 Task: Create new contact,   with mail id: 'DoeNatalie@isuzu.com', first name: 'Natalie', Last name: 'Doe', Job Title: Financial Controller, Phone number (201) 555-6789. Change life cycle stage to  'Lead' and lead status to 'New'. Add new company to the associated contact: www.flyjaclogistics.com
 and type: Reseller. Logged in from softage.3@softage.net
Action: Mouse moved to (99, 89)
Screenshot: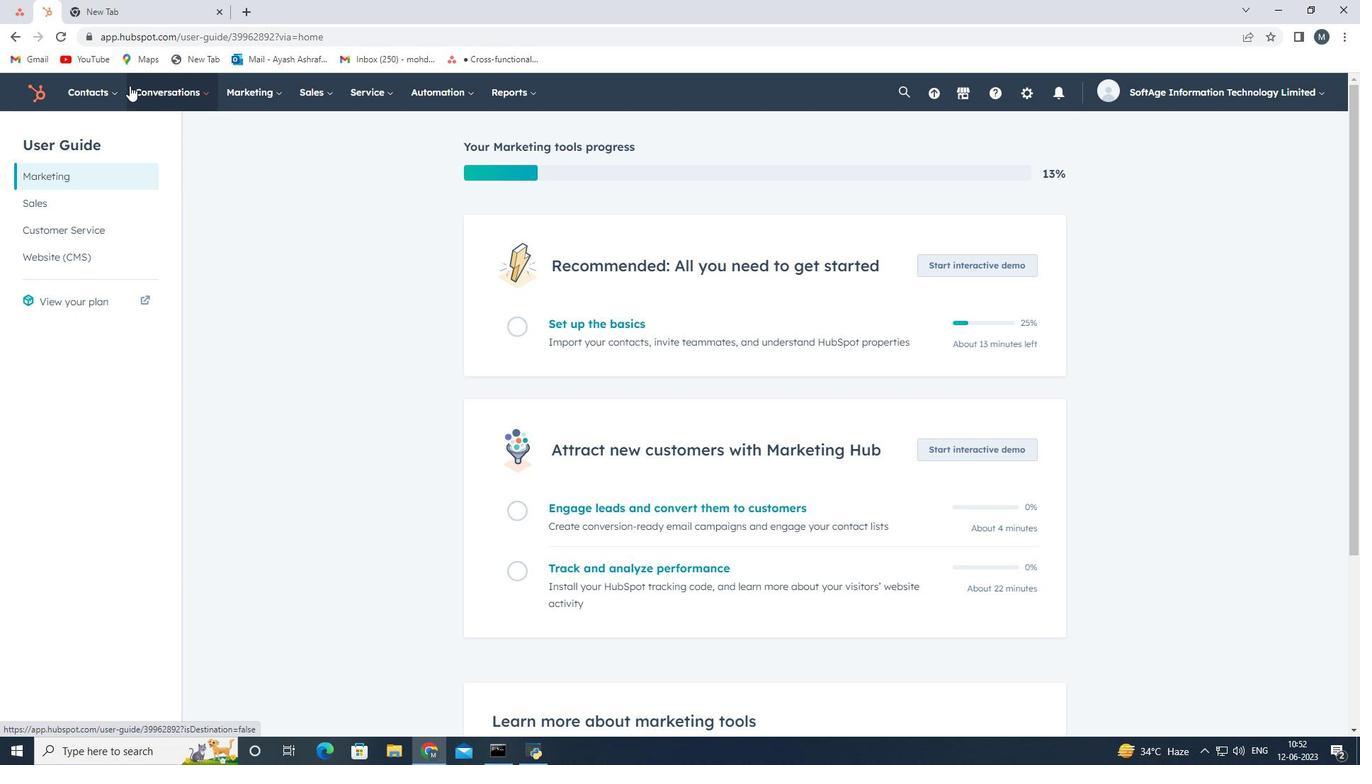 
Action: Mouse pressed left at (99, 89)
Screenshot: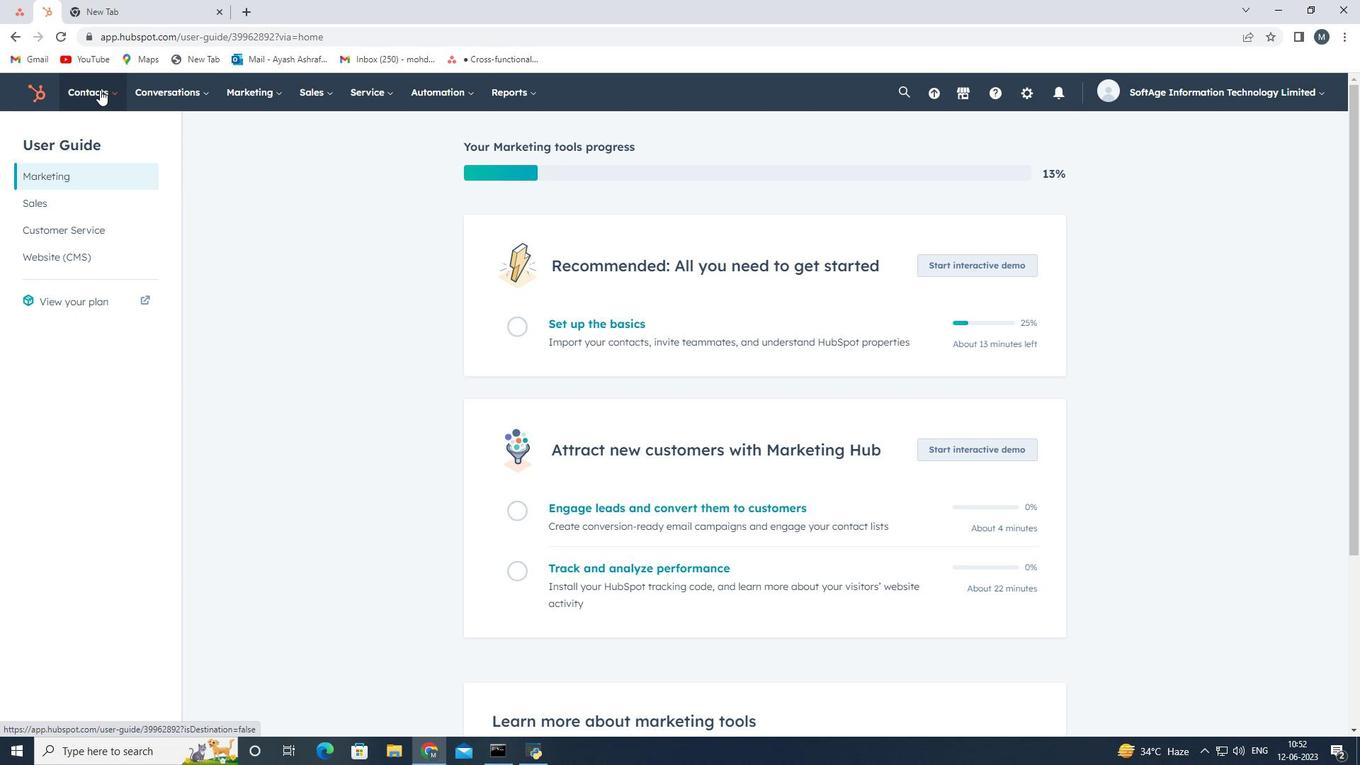 
Action: Mouse moved to (101, 138)
Screenshot: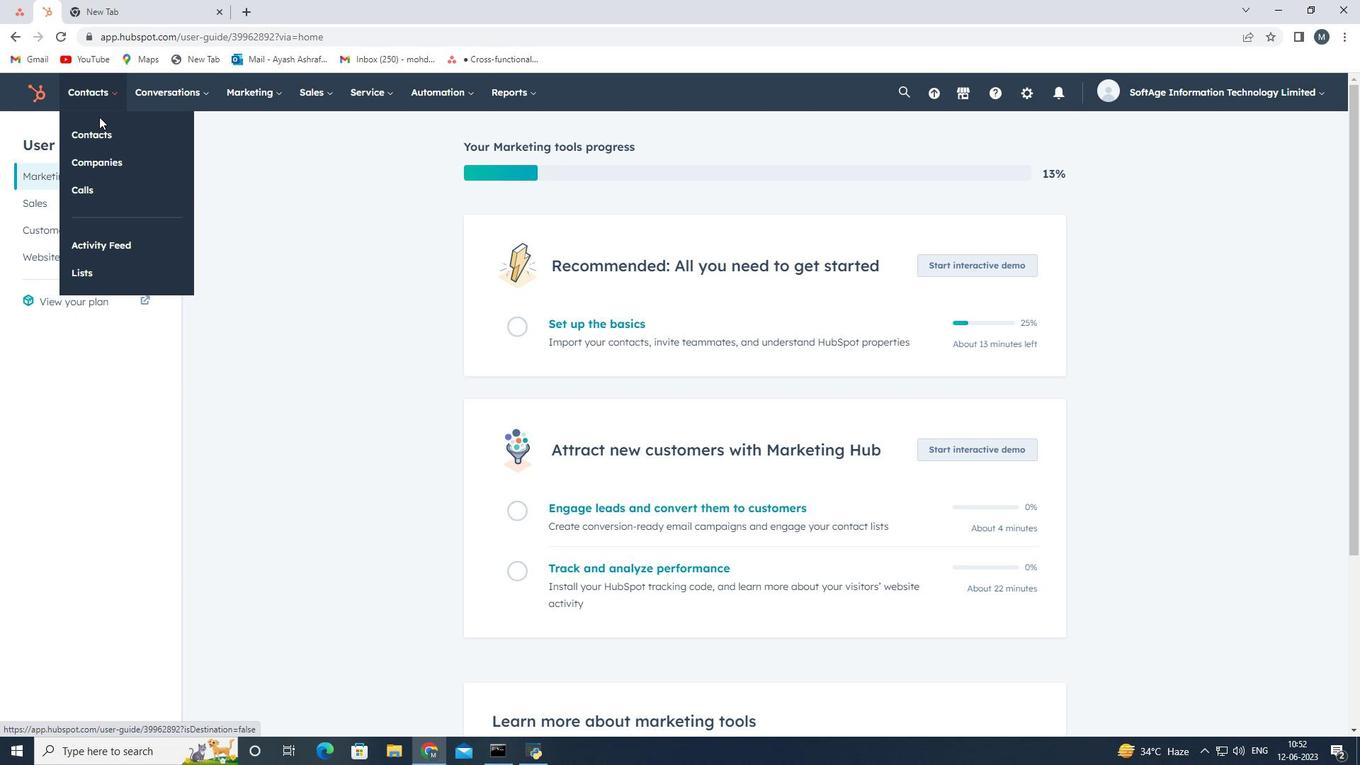 
Action: Mouse pressed left at (101, 138)
Screenshot: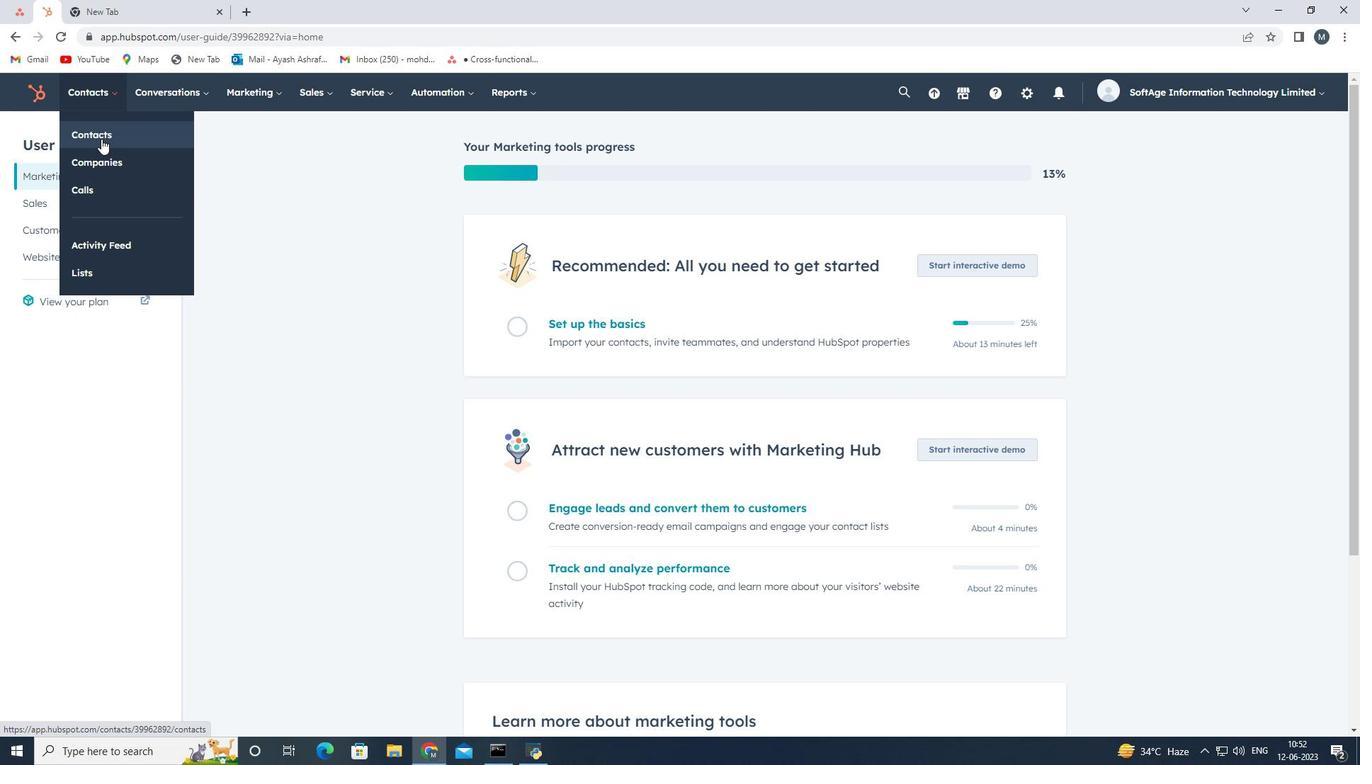 
Action: Mouse moved to (1270, 143)
Screenshot: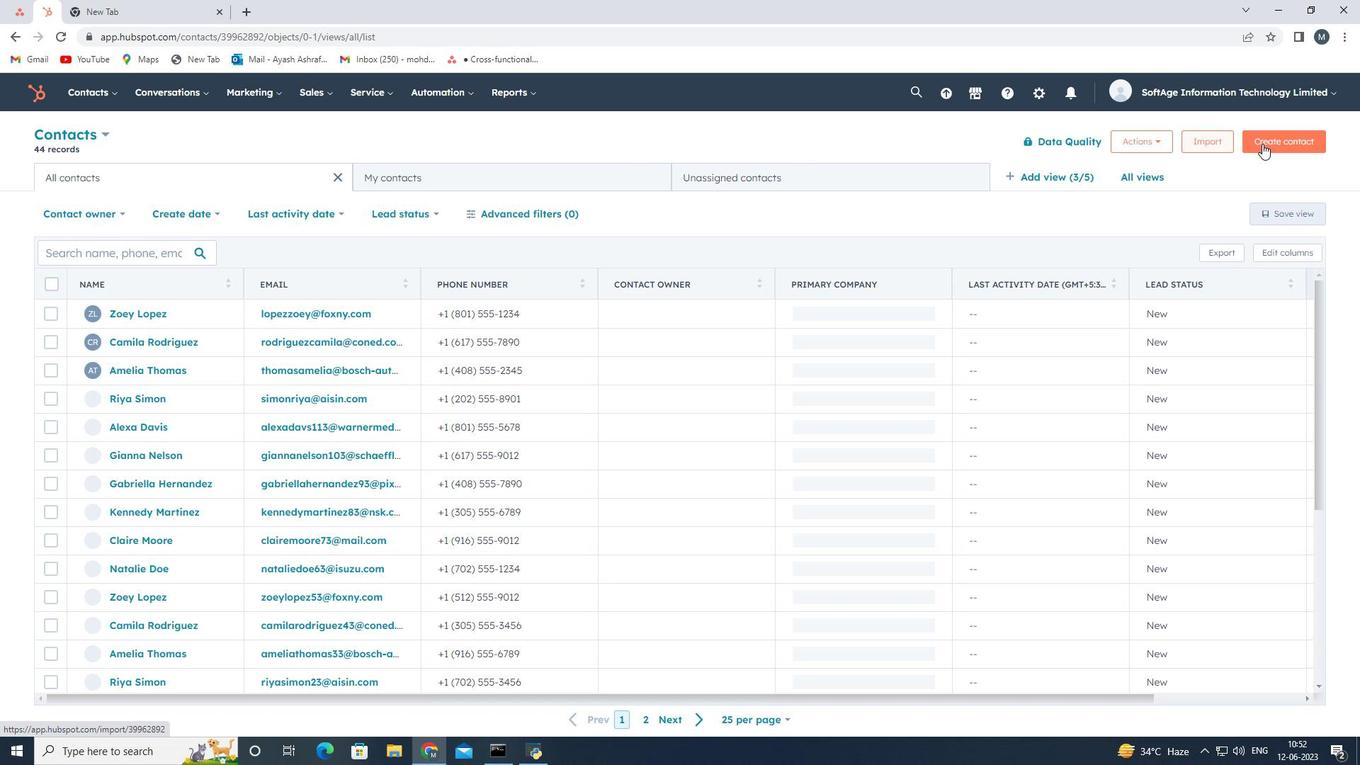 
Action: Mouse pressed left at (1270, 143)
Screenshot: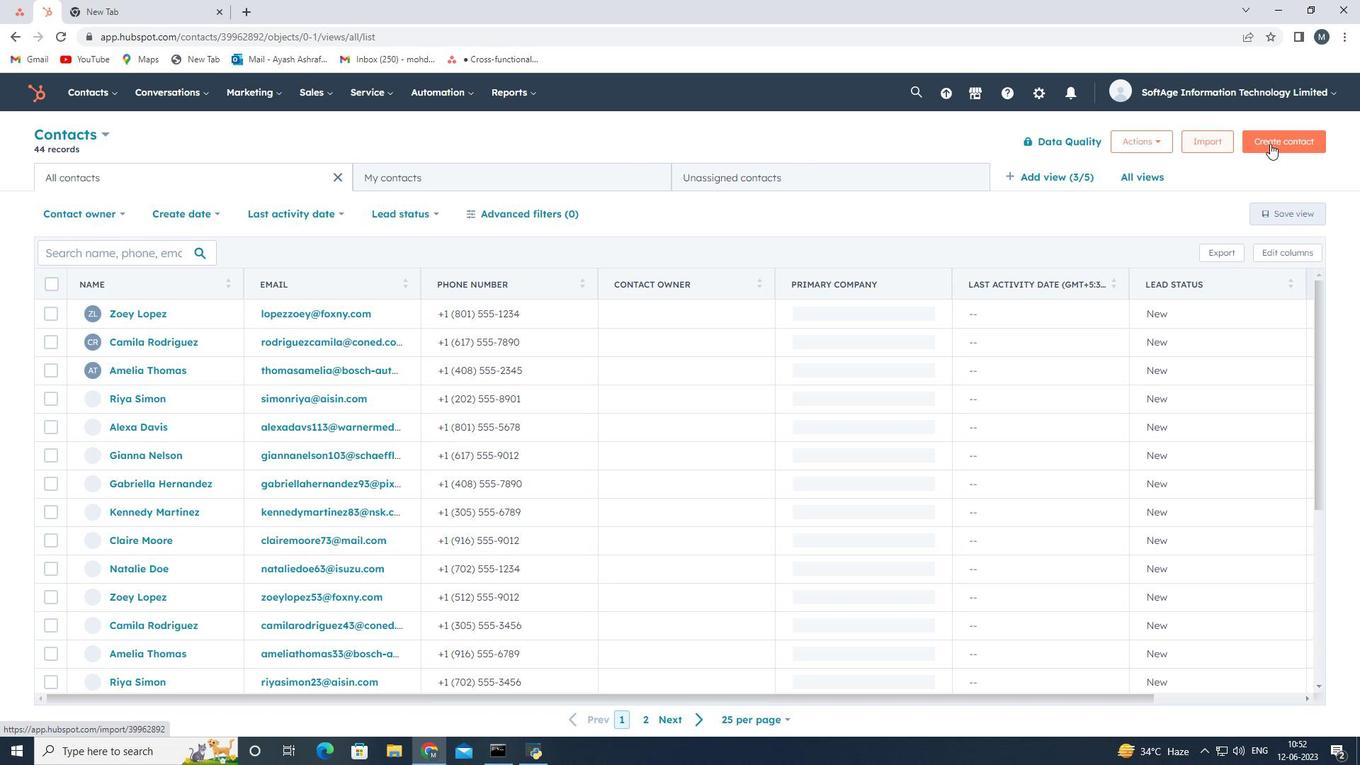 
Action: Mouse moved to (1044, 209)
Screenshot: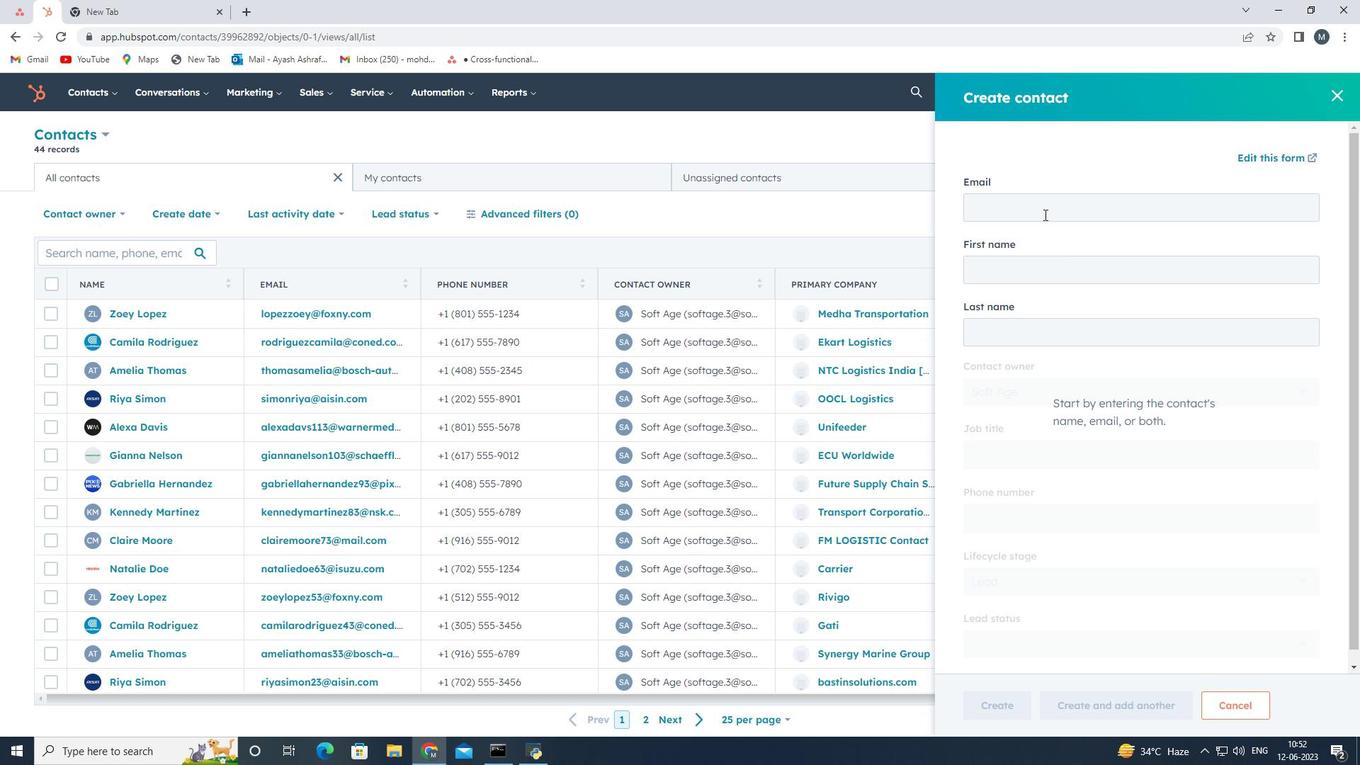 
Action: Mouse pressed left at (1044, 209)
Screenshot: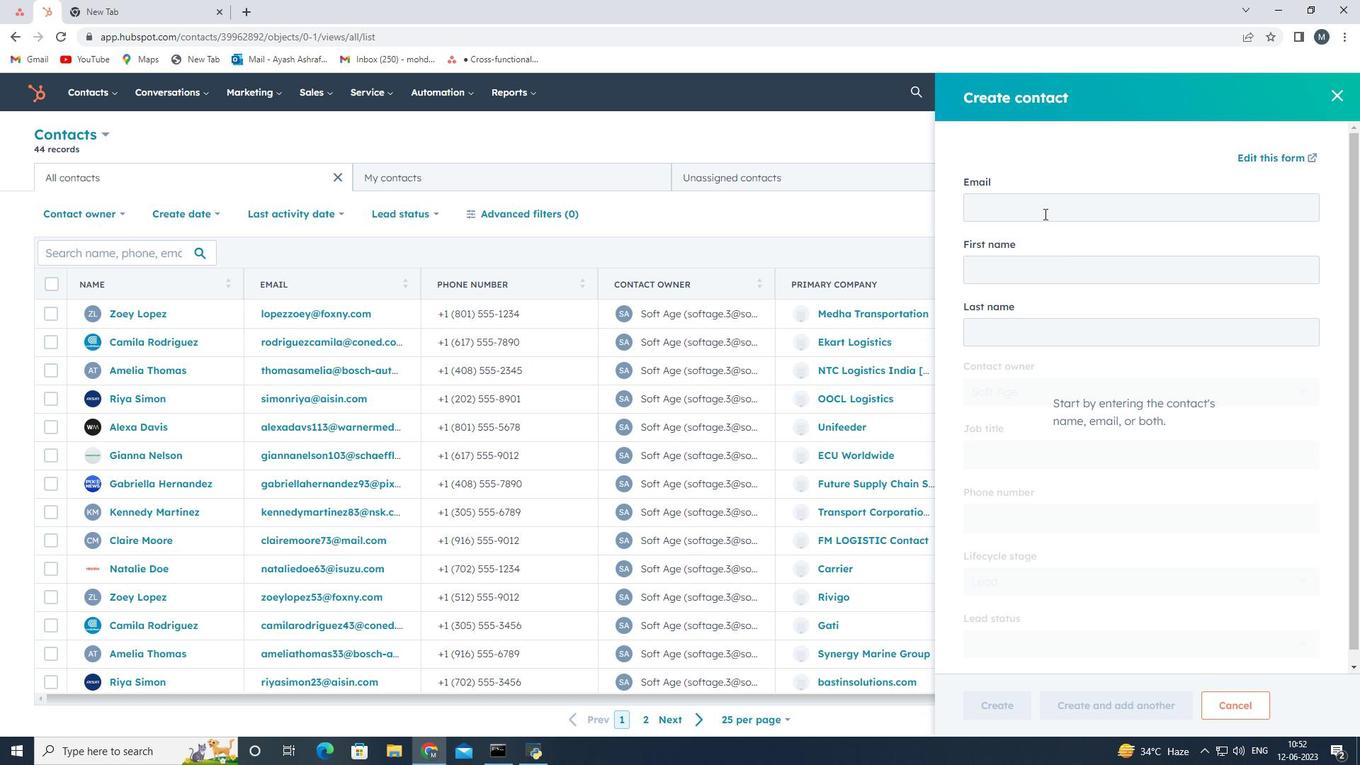 
Action: Key pressed <Key.shift>Doe<Key.shift>Natalie<Key.shift>@isuzu<Key.shift>.com
Screenshot: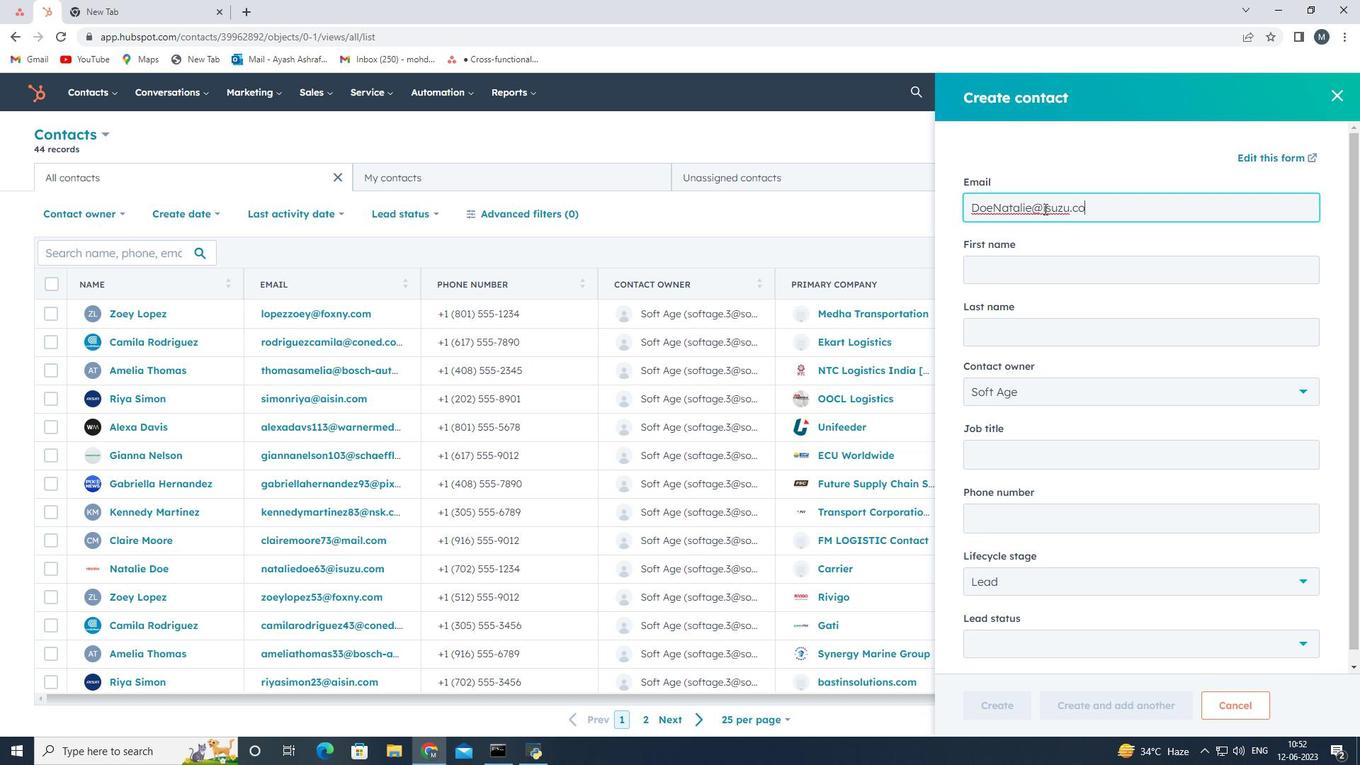 
Action: Mouse moved to (1011, 272)
Screenshot: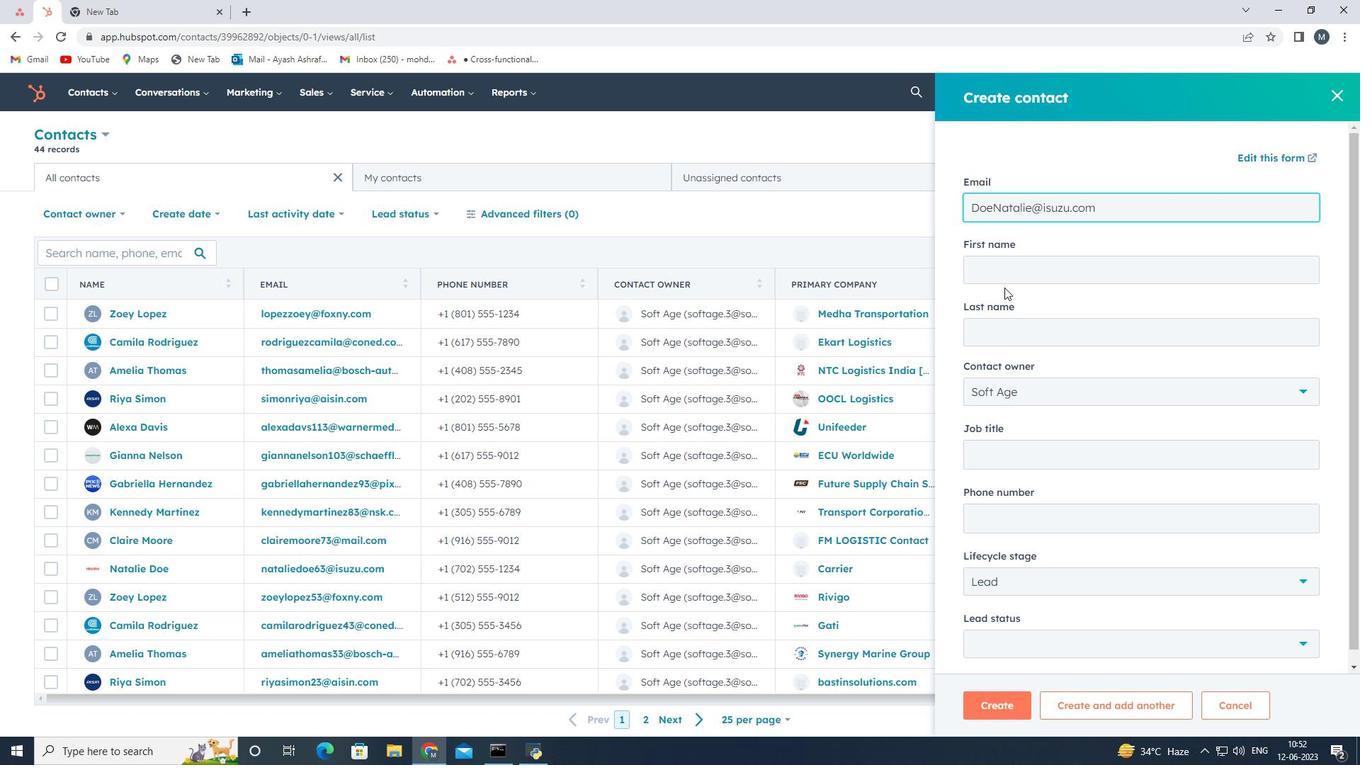 
Action: Mouse pressed left at (1011, 272)
Screenshot: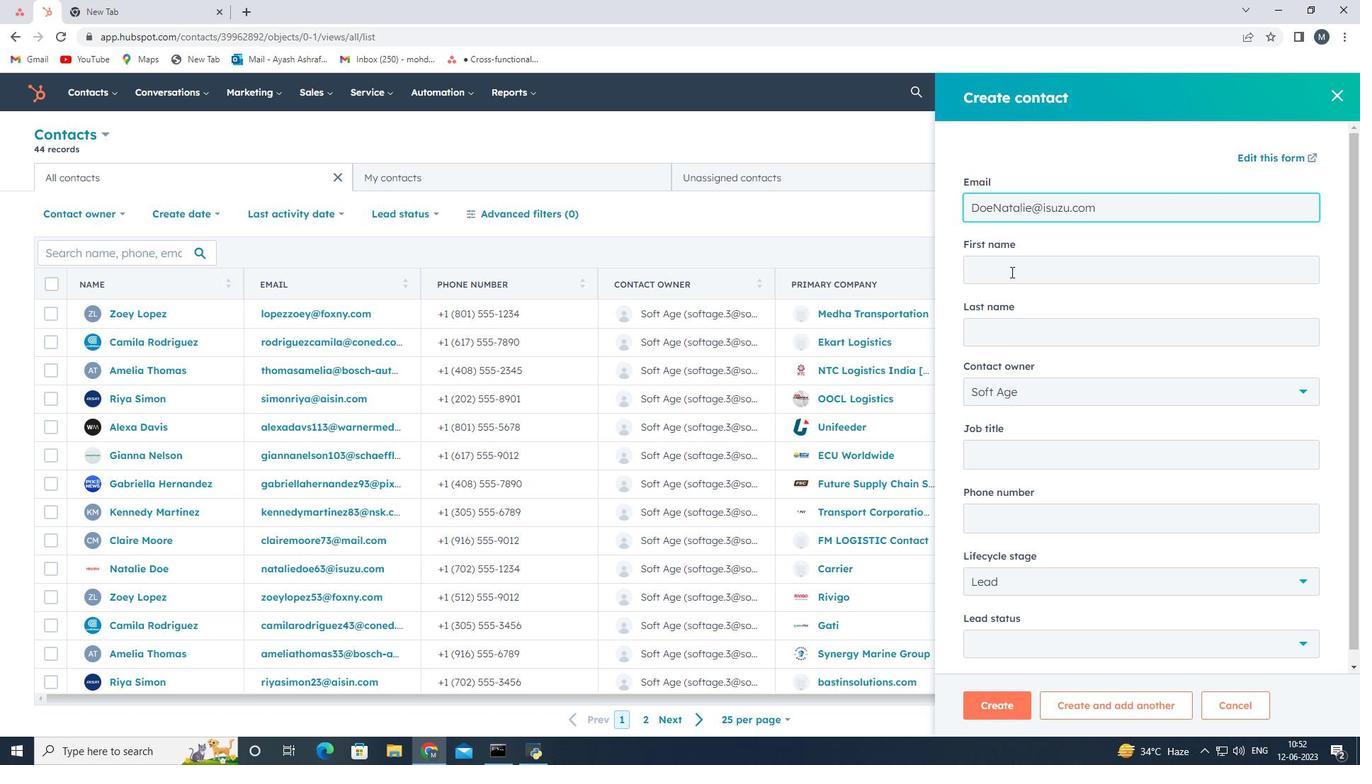 
Action: Key pressed <Key.shift><Key.shift><Key.shift><Key.shift><Key.shift><Key.shift><Key.shift><Key.shift><Key.shift><Key.shift><Key.shift><Key.shift><Key.shift><Key.shift><Key.shift><Key.shift><Key.shift><Key.shift><Key.shift><Key.shift><Key.shift><Key.shift><Key.shift><Key.shift><Key.shift><Key.shift><Key.shift><Key.shift><Key.shift><Key.shift><Key.shift><Key.shift><Key.shift><Key.shift><Key.shift>Natalie
Screenshot: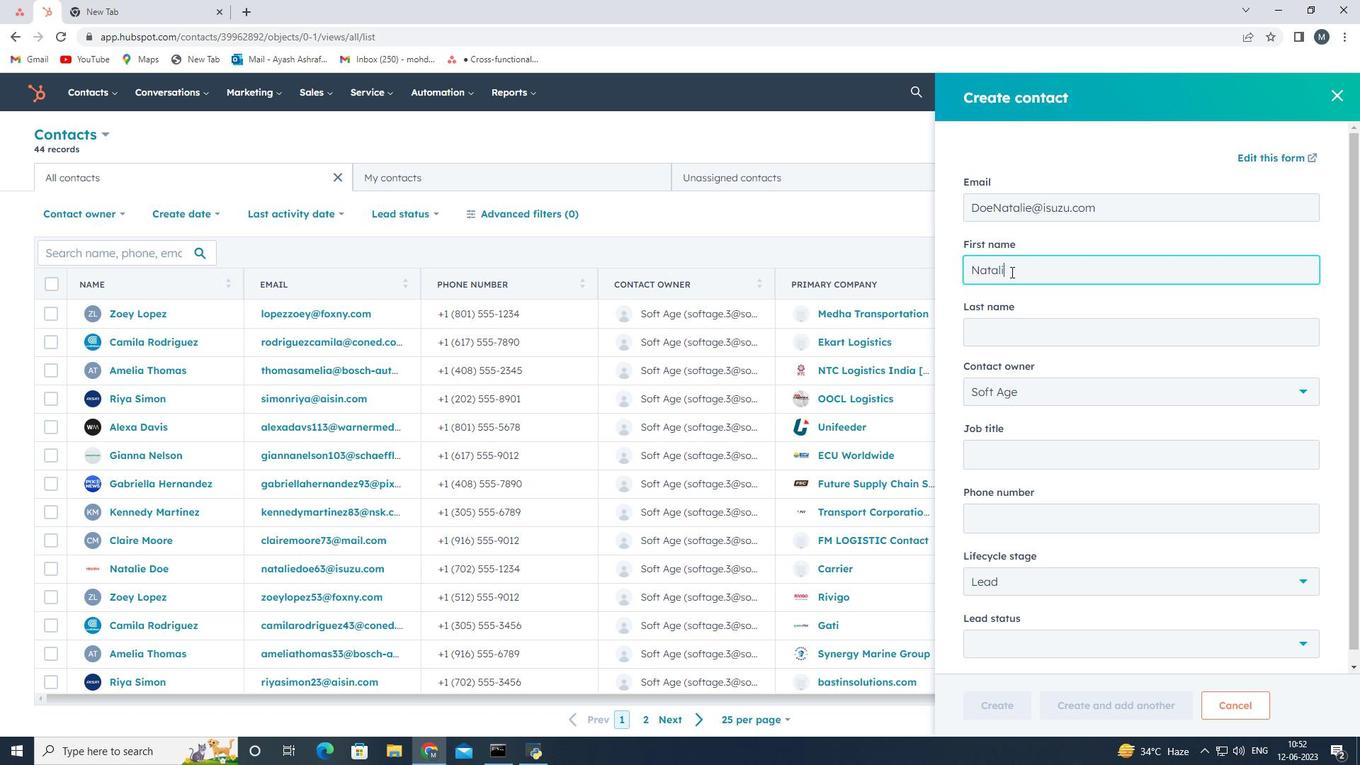 
Action: Mouse moved to (1064, 338)
Screenshot: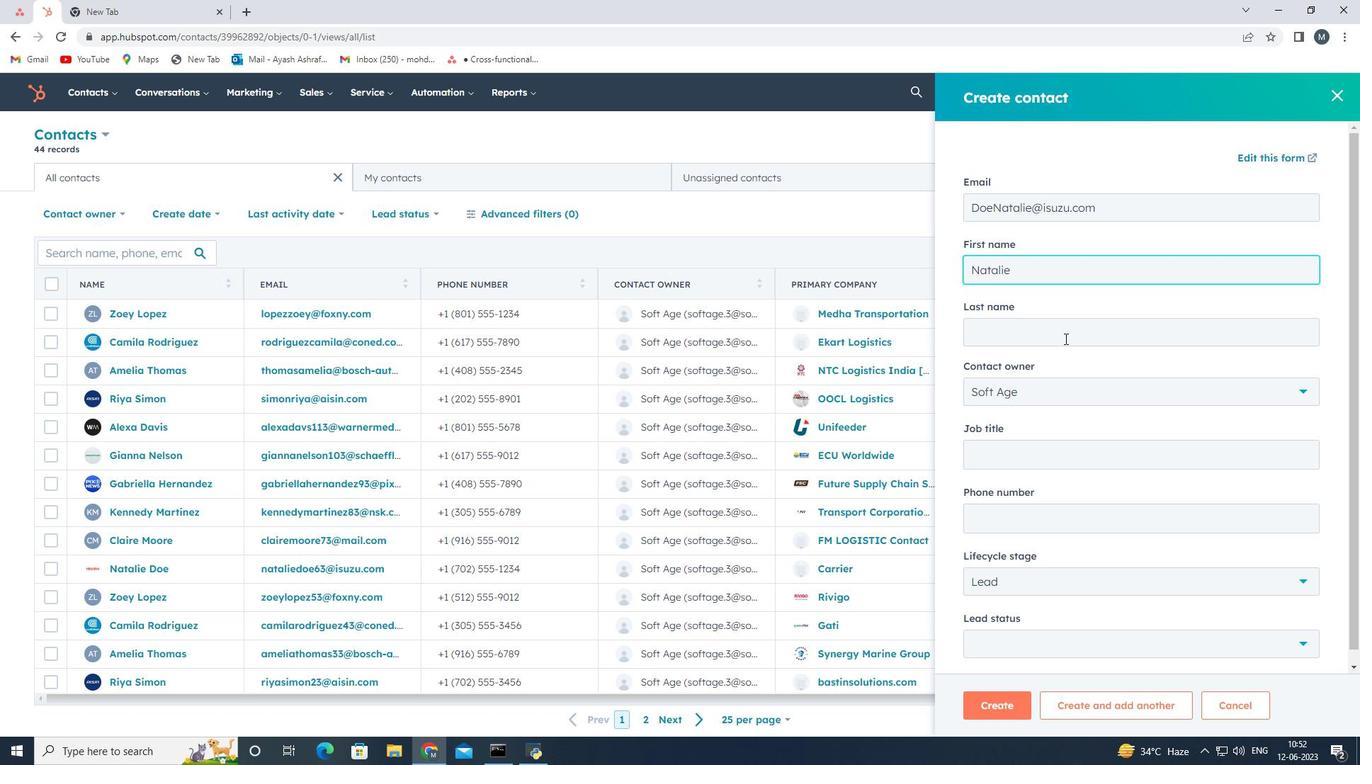 
Action: Mouse pressed left at (1064, 338)
Screenshot: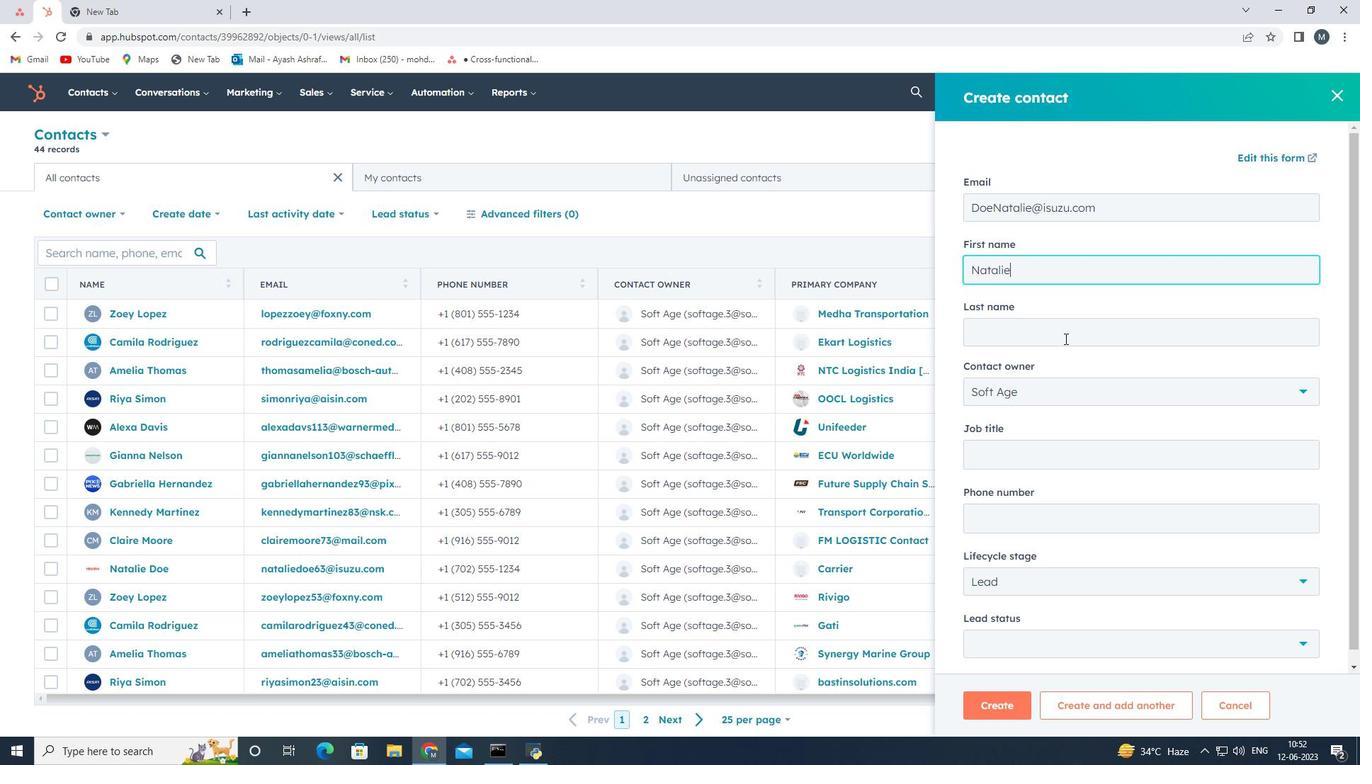 
Action: Mouse moved to (1063, 338)
Screenshot: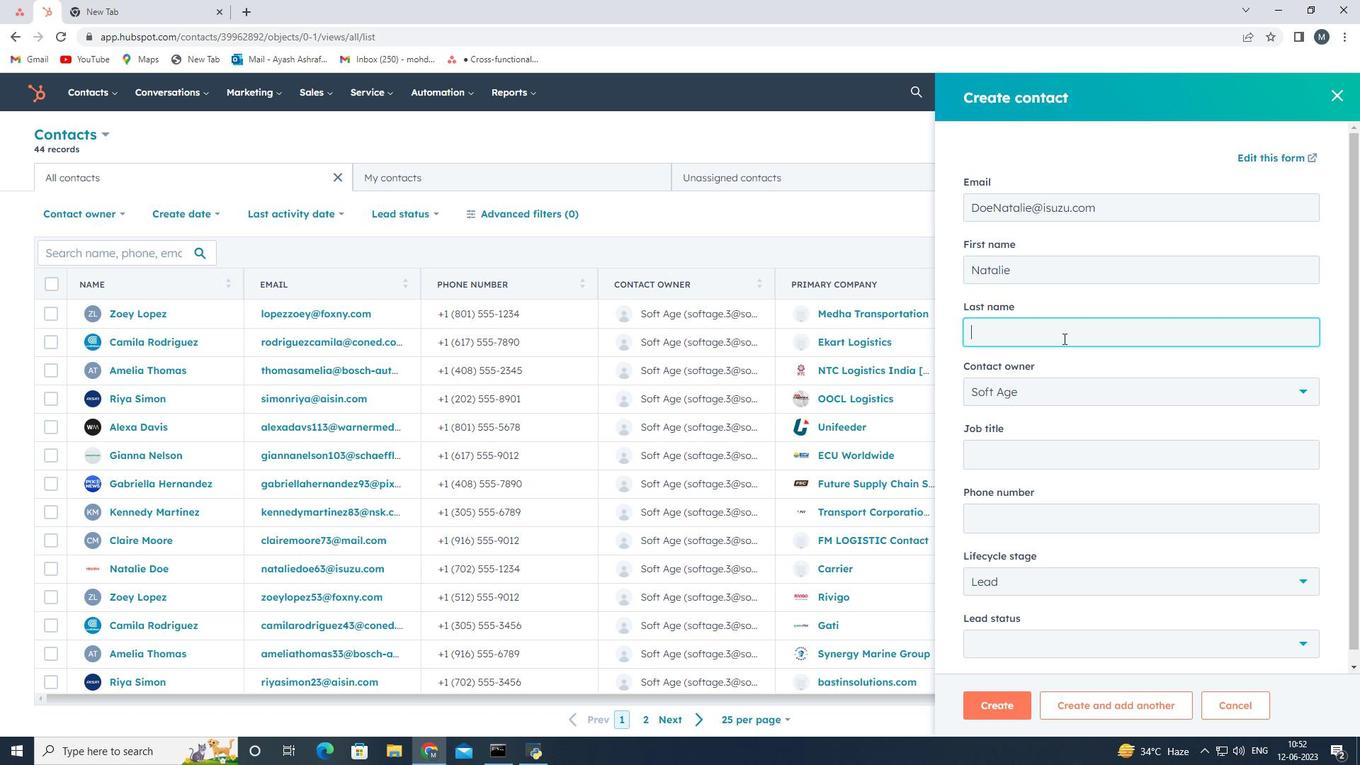 
Action: Key pressed <Key.shift><Key.shift><Key.shift><Key.shift><Key.shift><Key.shift><Key.shift><Key.shift><Key.shift><Key.shift><Key.shift><Key.shift><Key.shift><Key.shift><Key.shift>doe
Screenshot: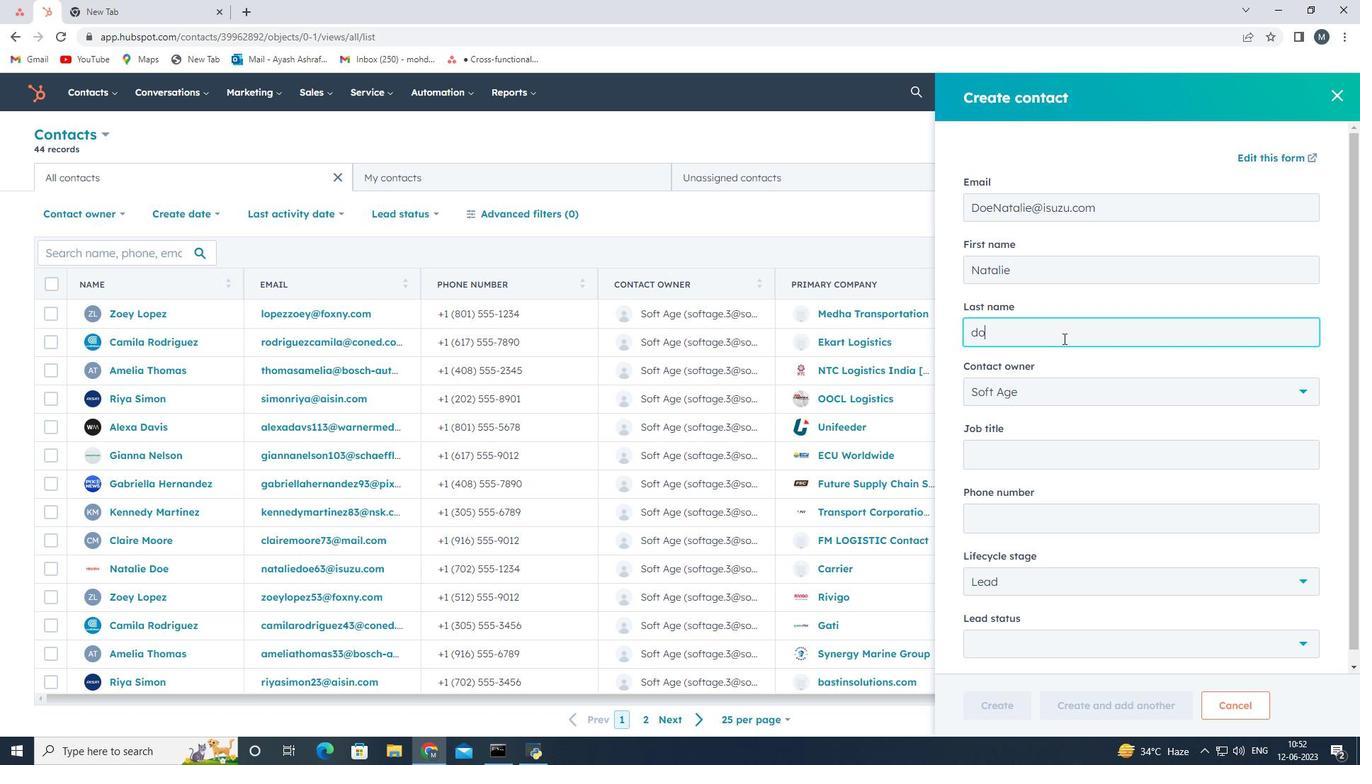 
Action: Mouse moved to (978, 328)
Screenshot: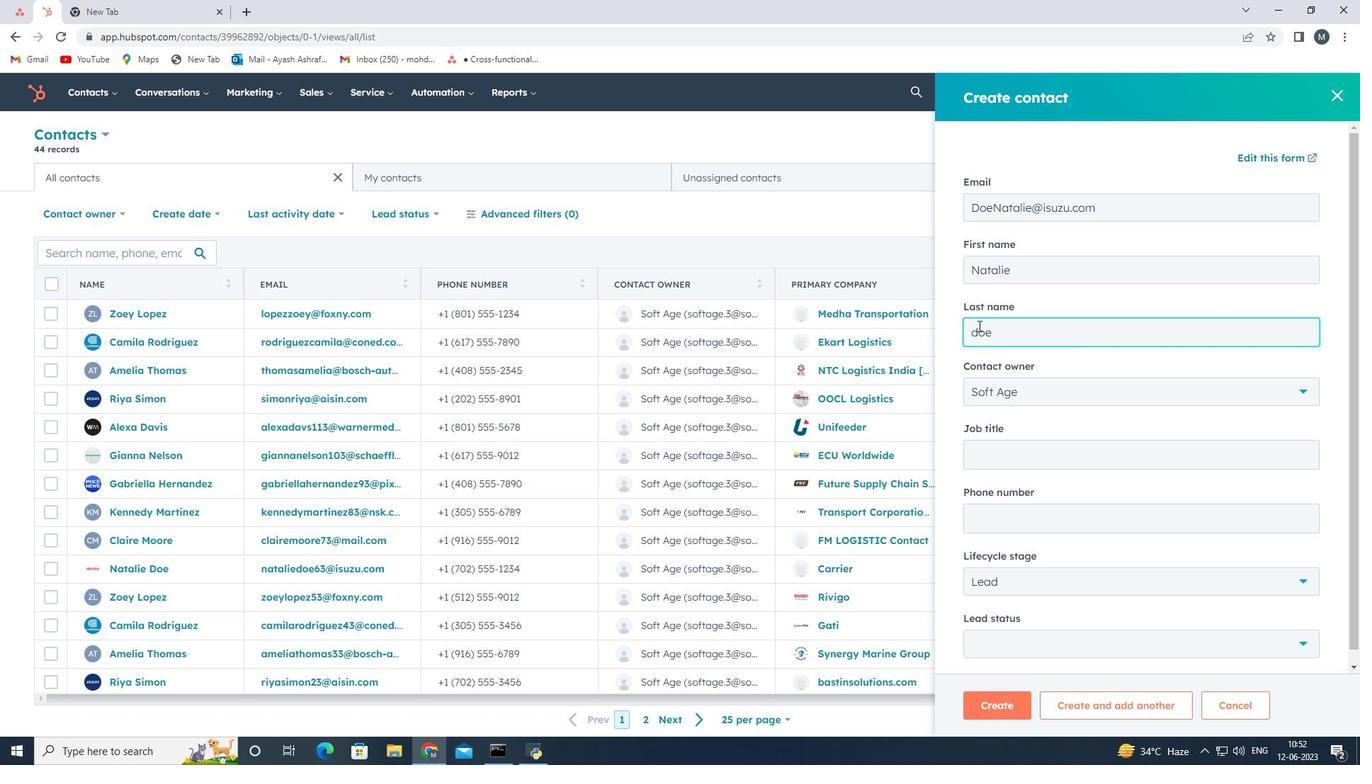 
Action: Mouse pressed left at (978, 328)
Screenshot: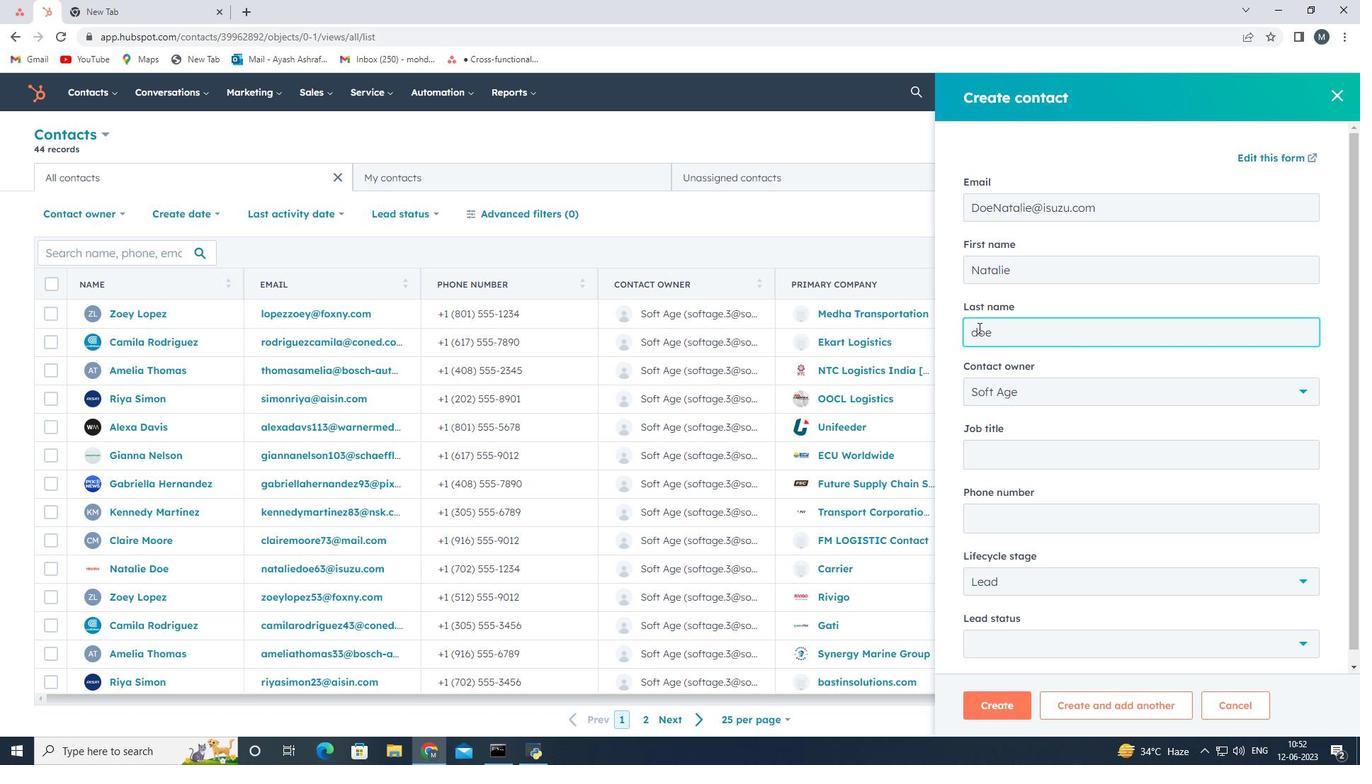 
Action: Key pressed <Key.backspace><Key.shift>D
Screenshot: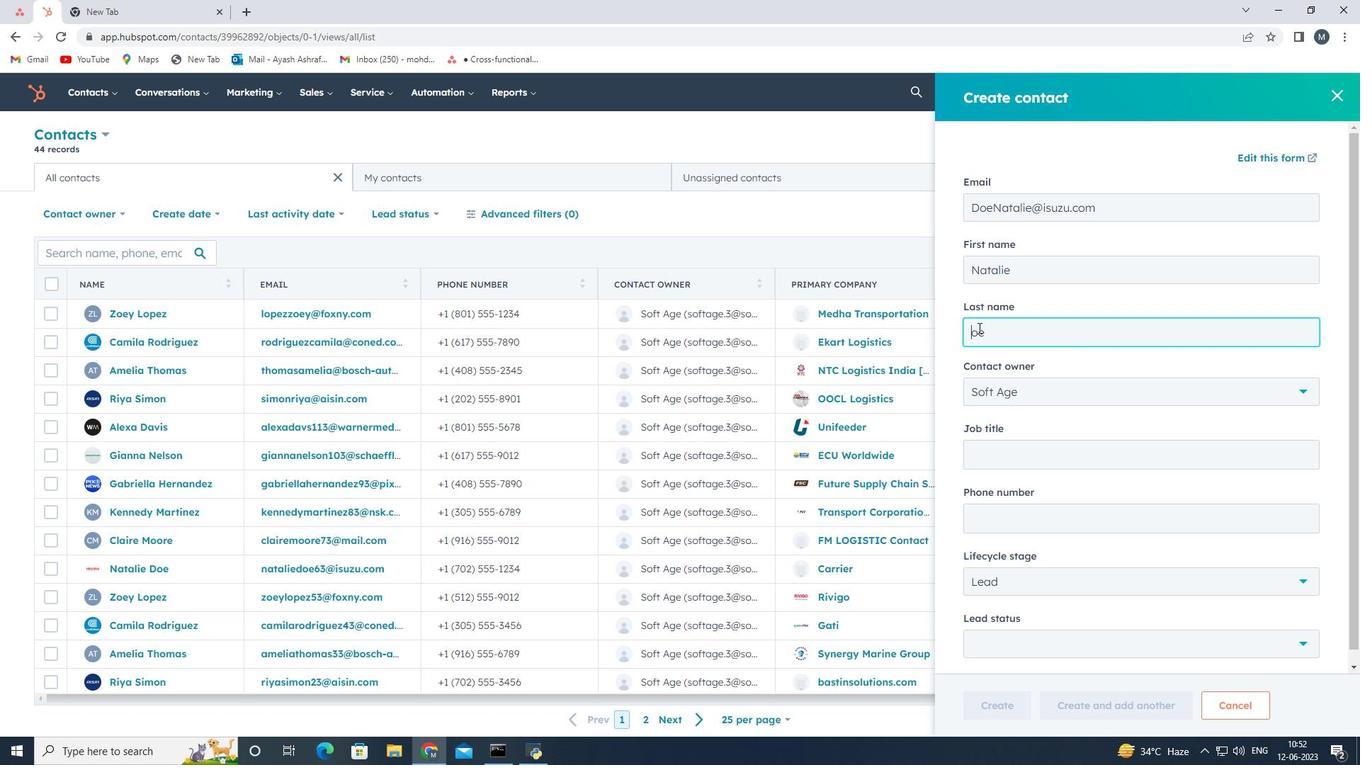 
Action: Mouse moved to (1024, 451)
Screenshot: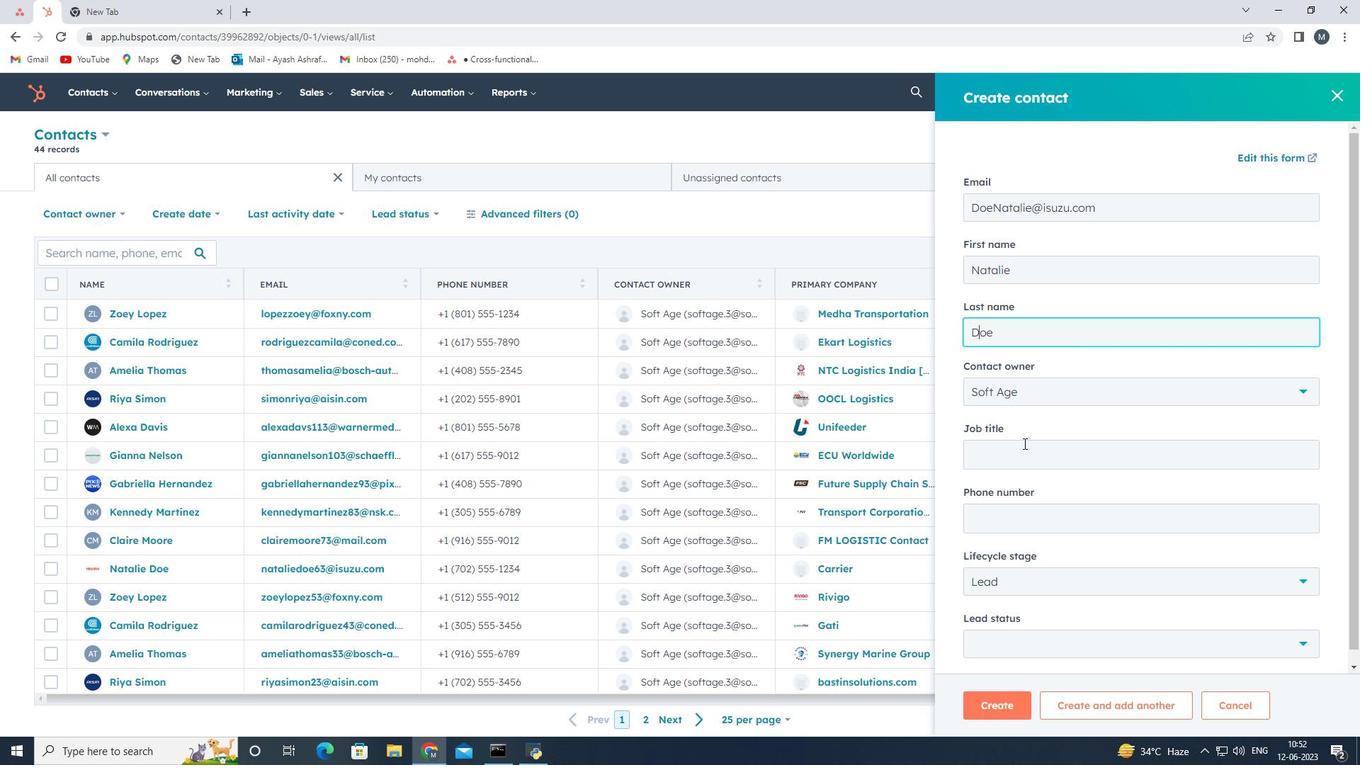 
Action: Mouse pressed left at (1024, 451)
Screenshot: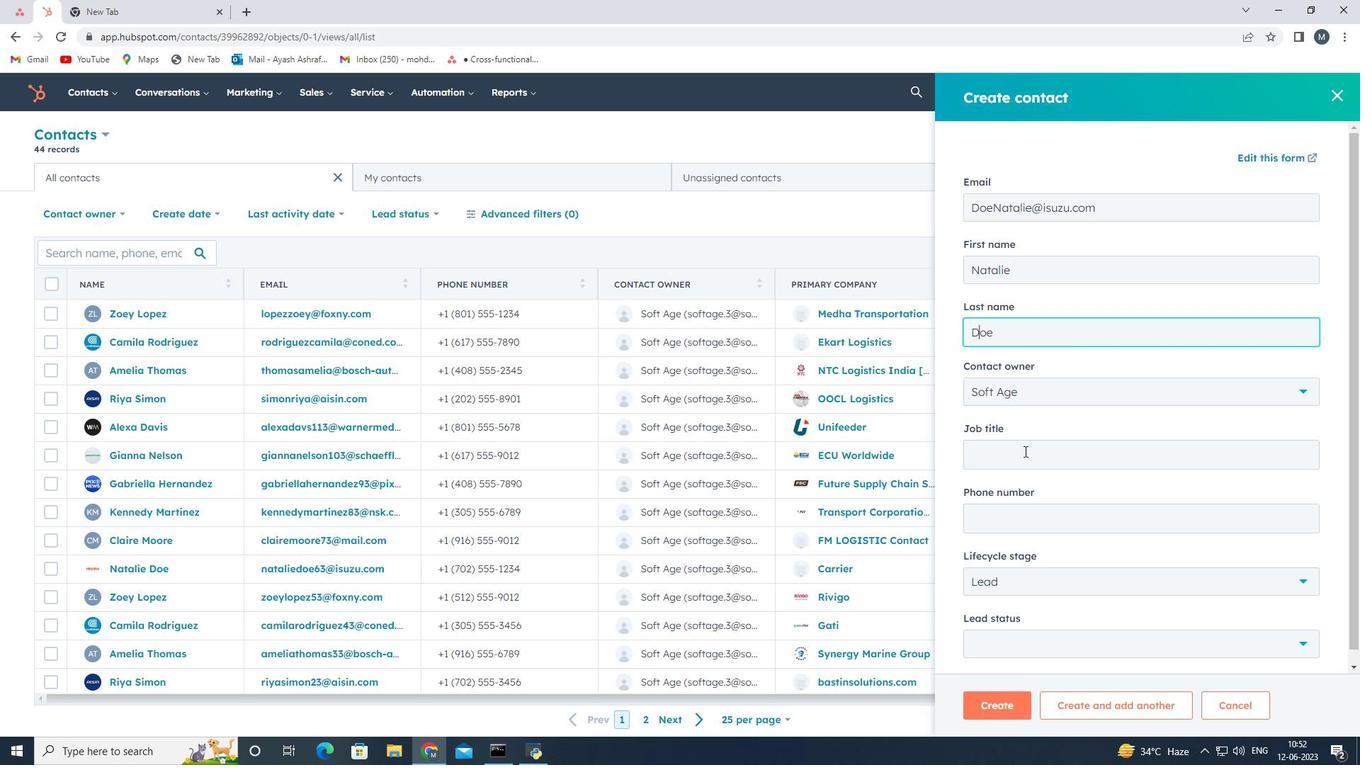 
Action: Key pressed <Key.shift><Key.shift><Key.shift><Key.shift>Financial<Key.space><Key.shift><Key.shift><Key.shift><Key.shift><Key.shift><Key.shift><Key.shift><Key.shift><Key.shift><Key.shift><Key.shift><Key.shift><Key.shift><Key.shift><Key.shift><Key.shift><Key.shift><Key.shift><Key.shift><Key.shift><Key.shift><Key.shift><Key.shift><Key.shift><Key.shift><Key.shift><Key.shift><Key.shift><Key.shift><Key.shift><Key.shift><Key.shift><Key.shift><Key.shift><Key.shift><Key.shift><Key.shift><Key.shift><Key.shift><Key.shift><Key.shift><Key.shift><Key.shift><Key.shift><Key.shift>Controller
Screenshot: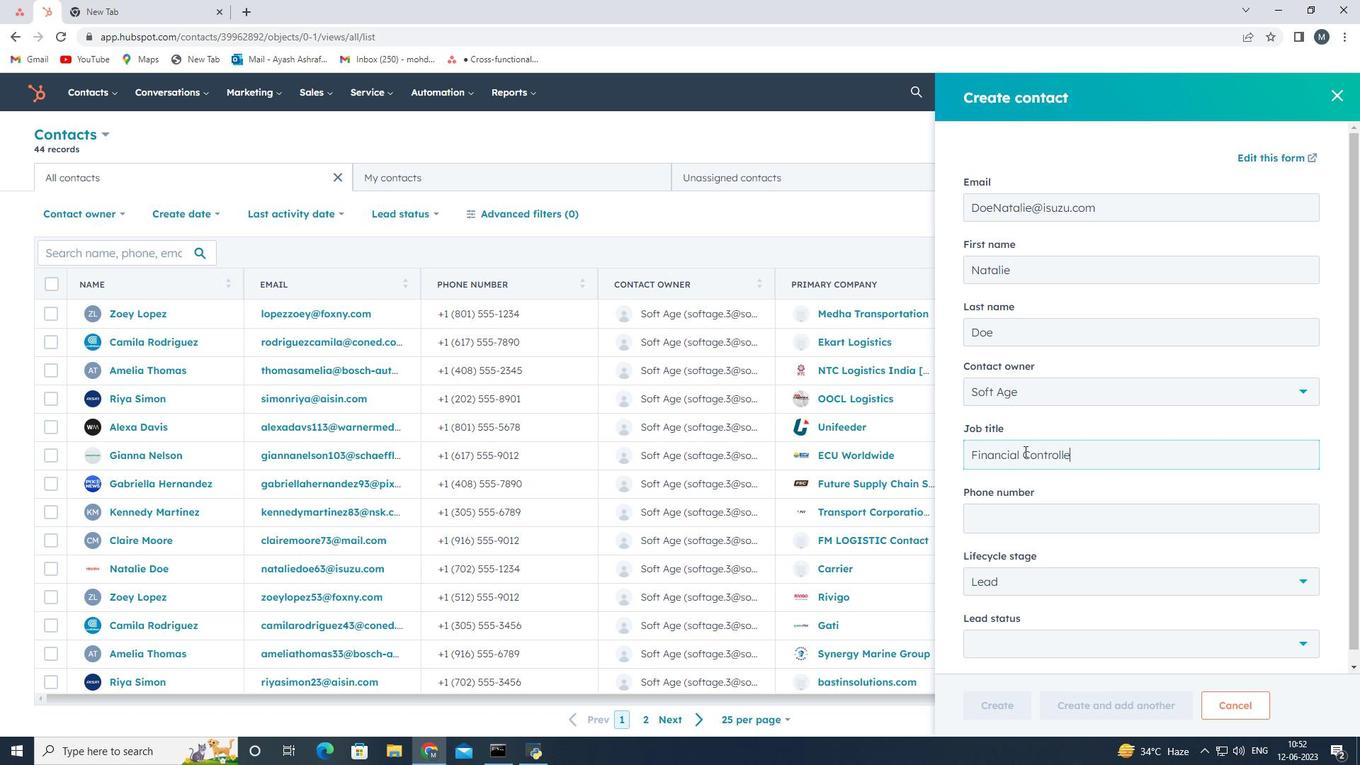 
Action: Mouse moved to (1017, 526)
Screenshot: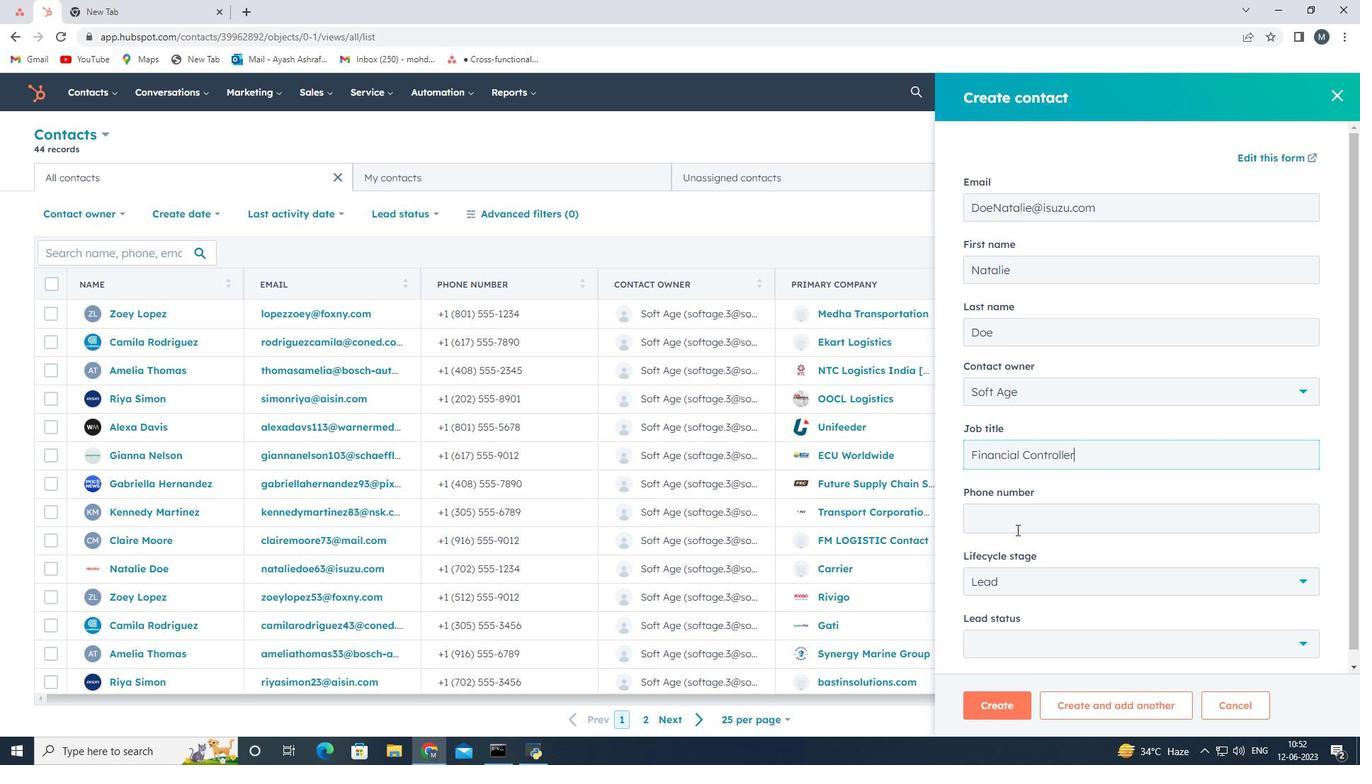 
Action: Mouse pressed left at (1017, 526)
Screenshot: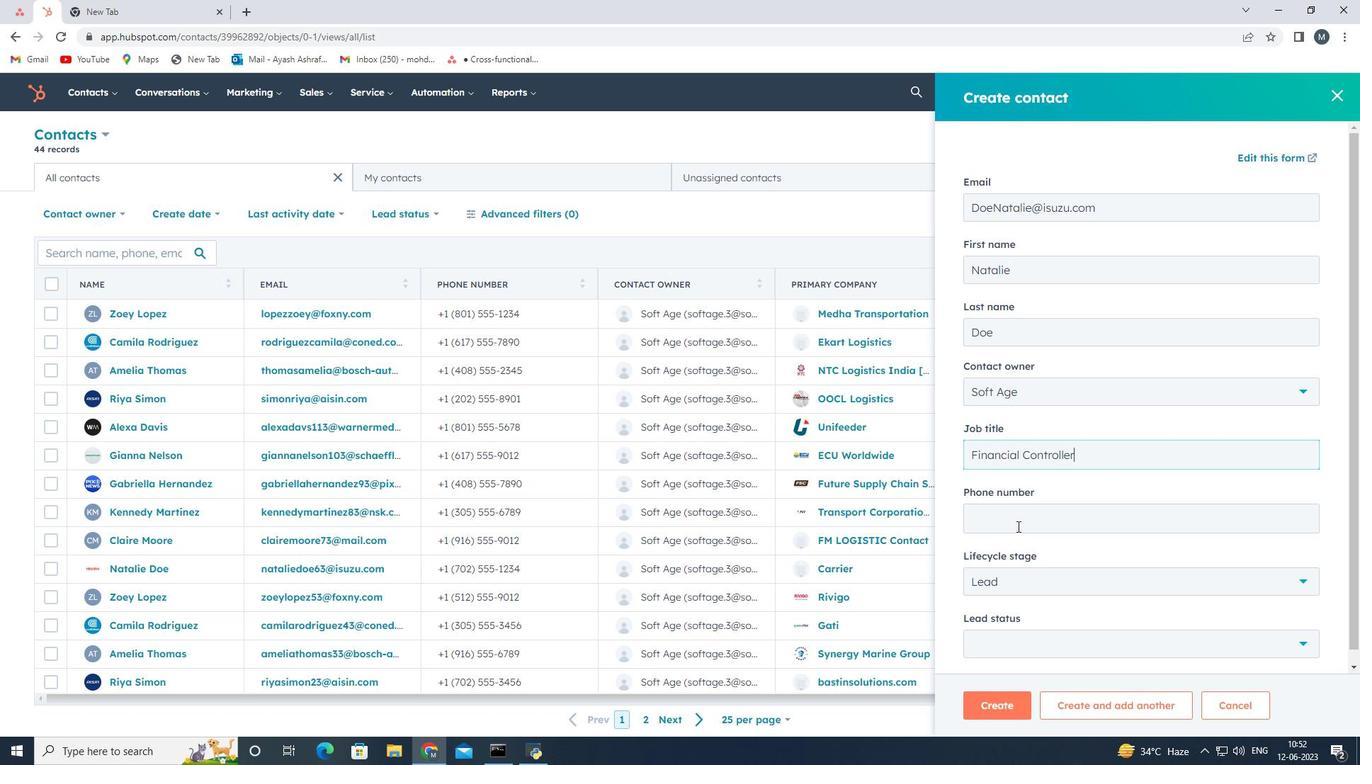 
Action: Mouse moved to (1312, 429)
Screenshot: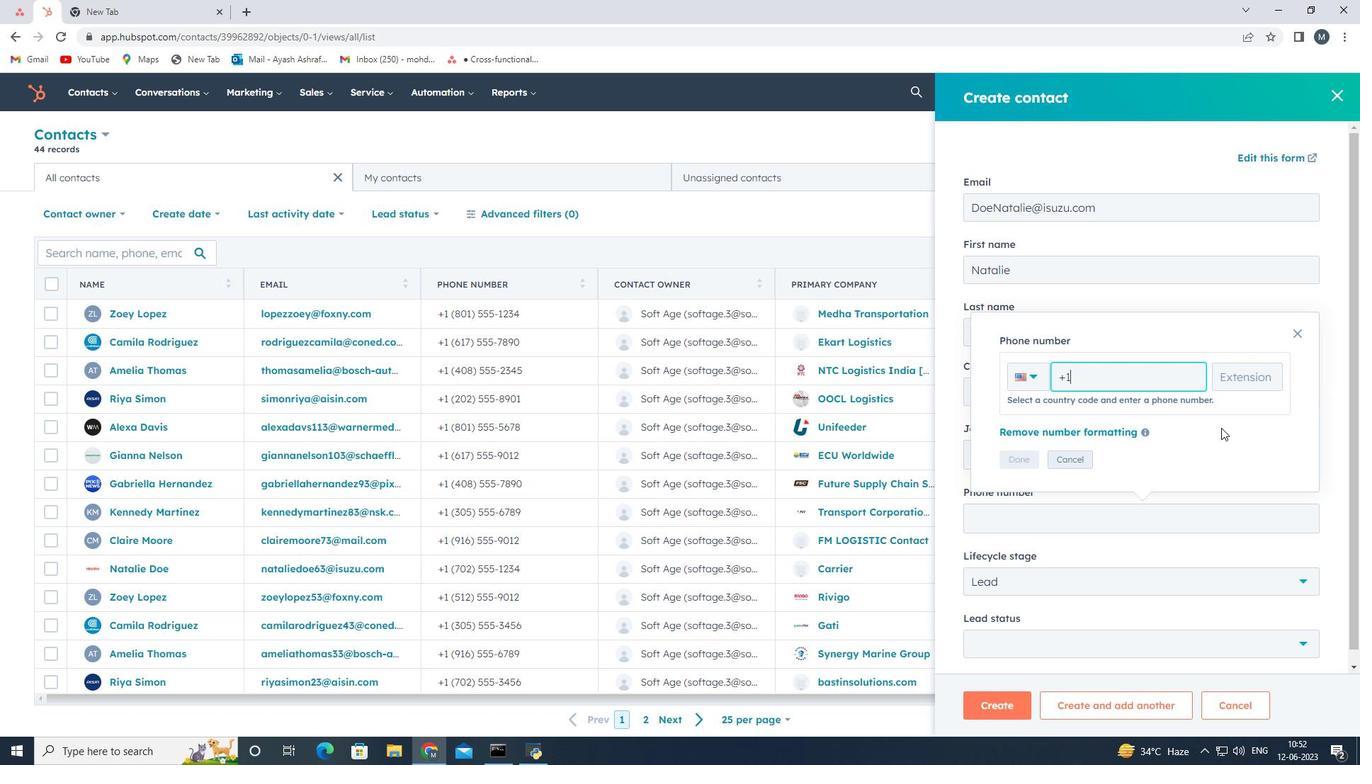 
Action: Key pressed 2015556789
Screenshot: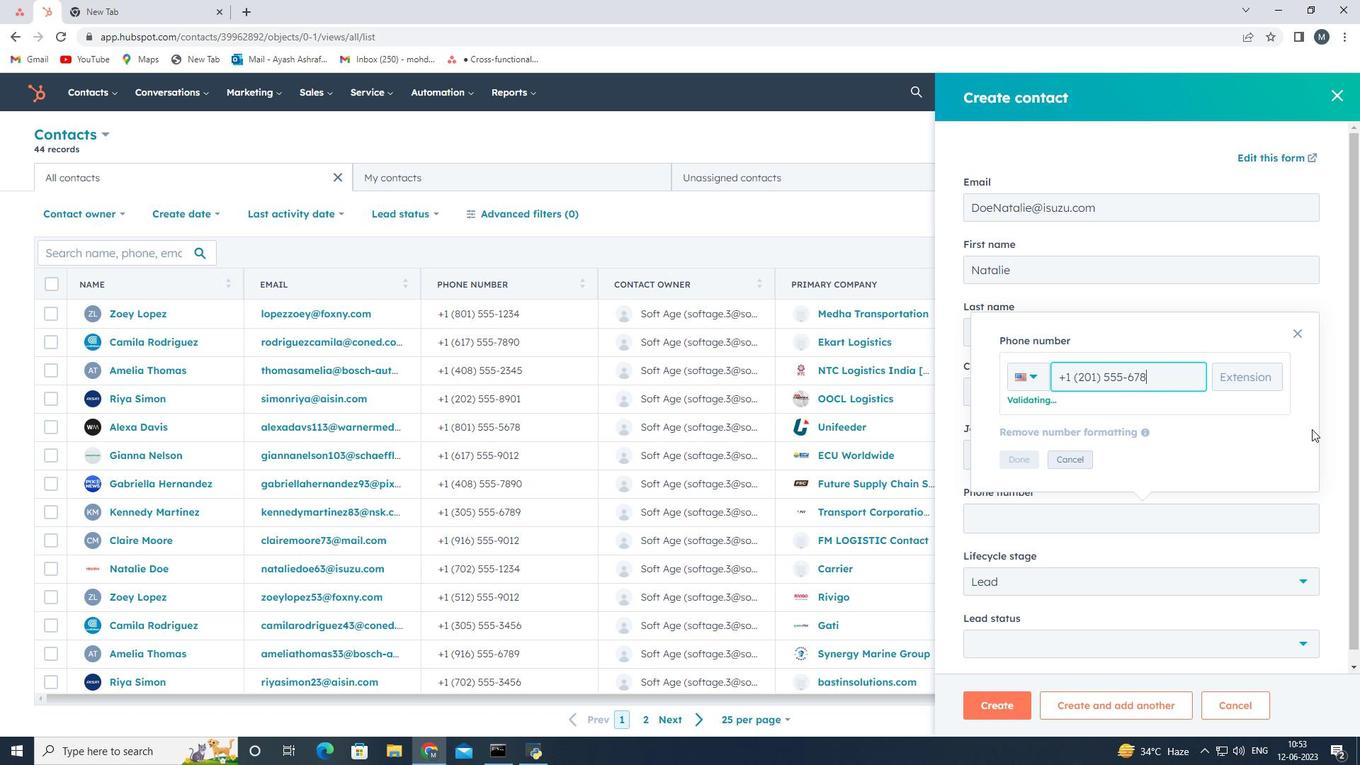
Action: Mouse moved to (1024, 456)
Screenshot: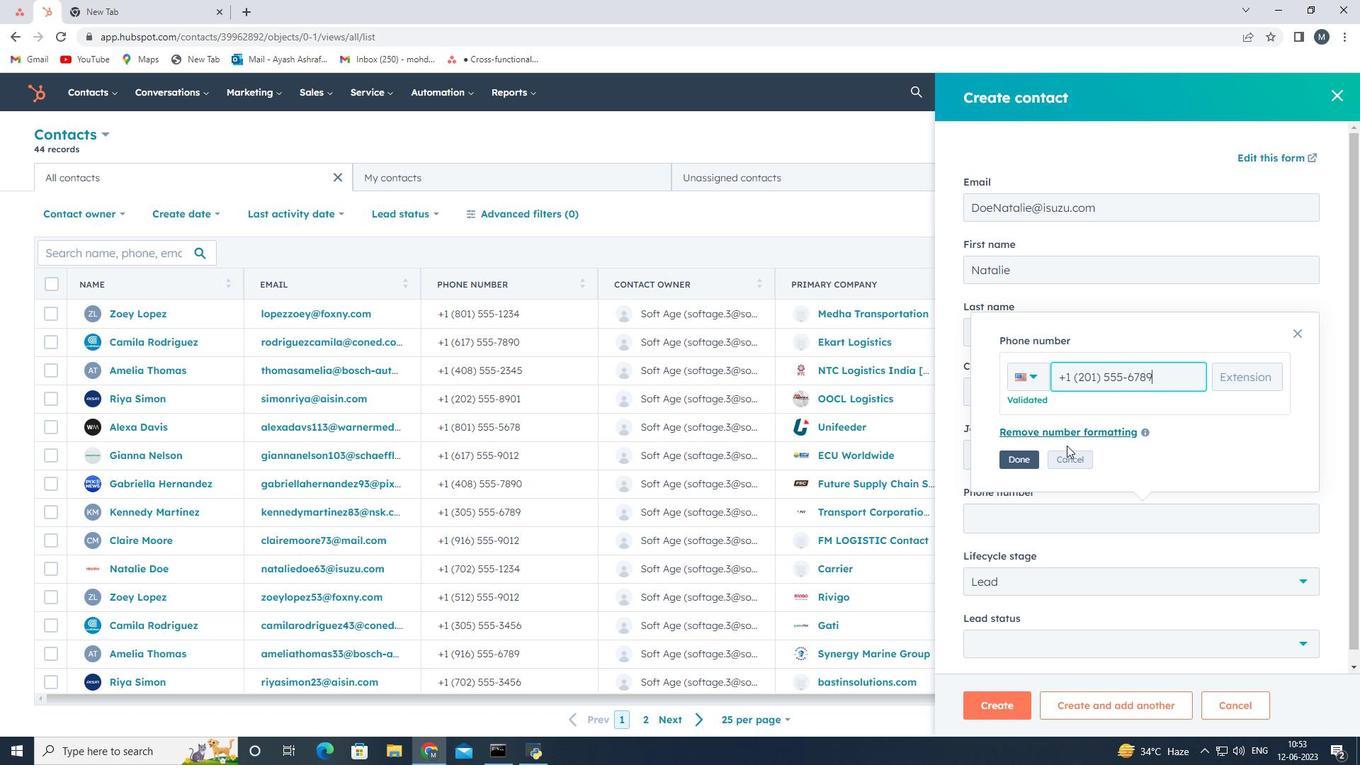 
Action: Mouse pressed left at (1024, 456)
Screenshot: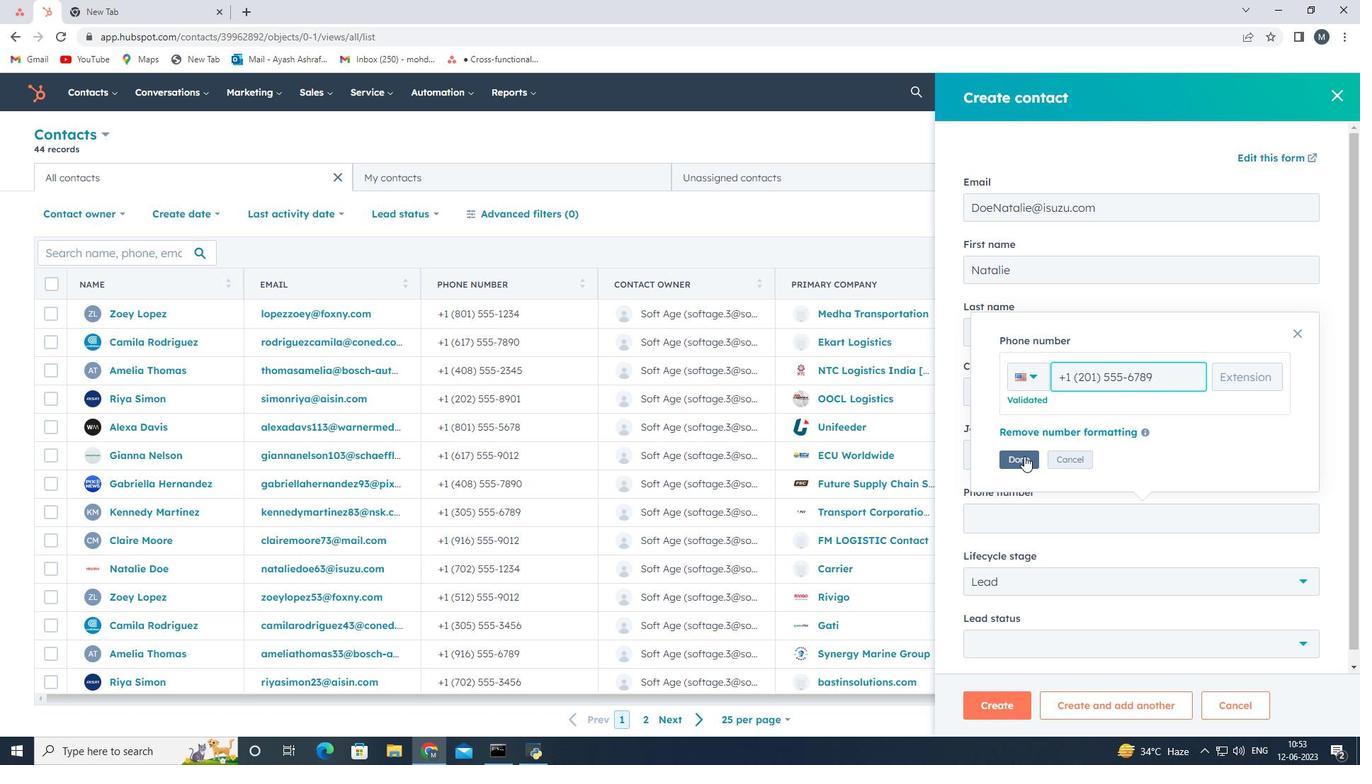 
Action: Mouse moved to (1017, 636)
Screenshot: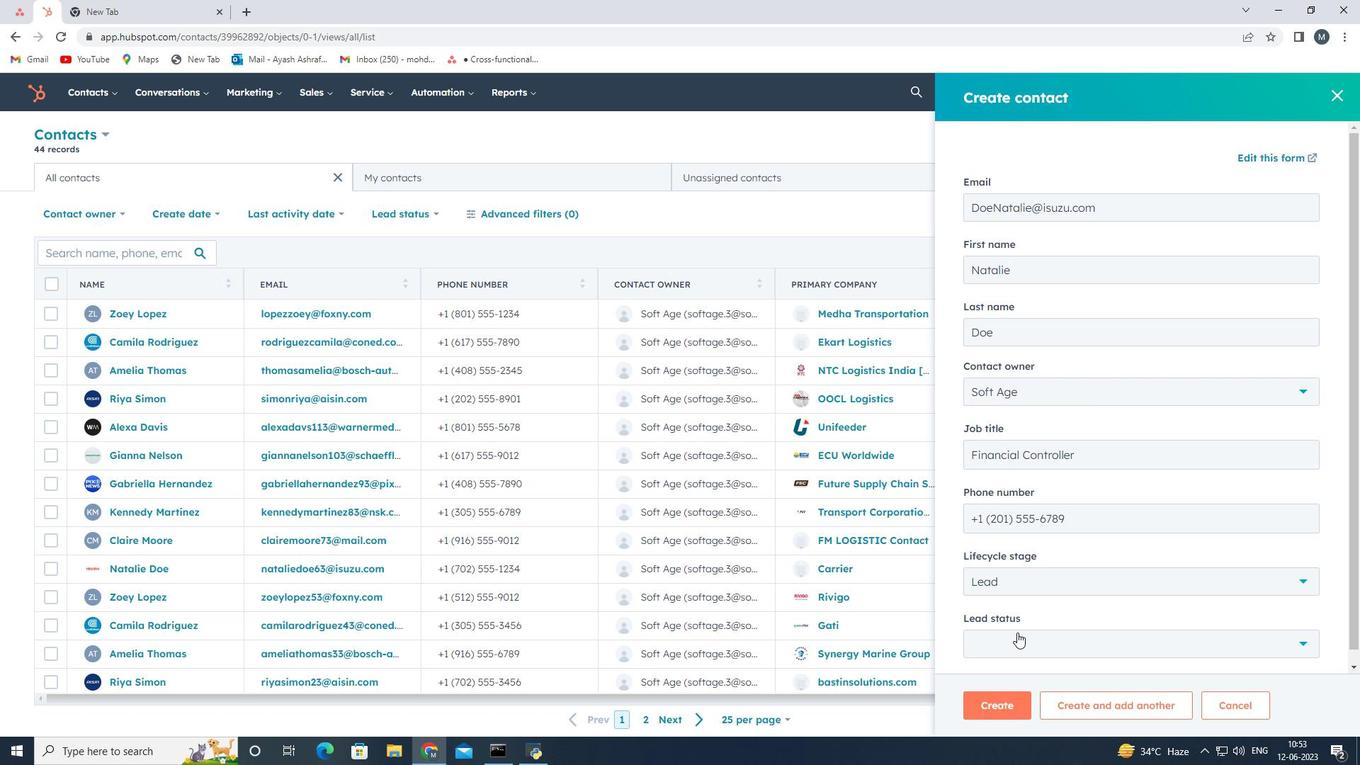 
Action: Mouse pressed left at (1017, 636)
Screenshot: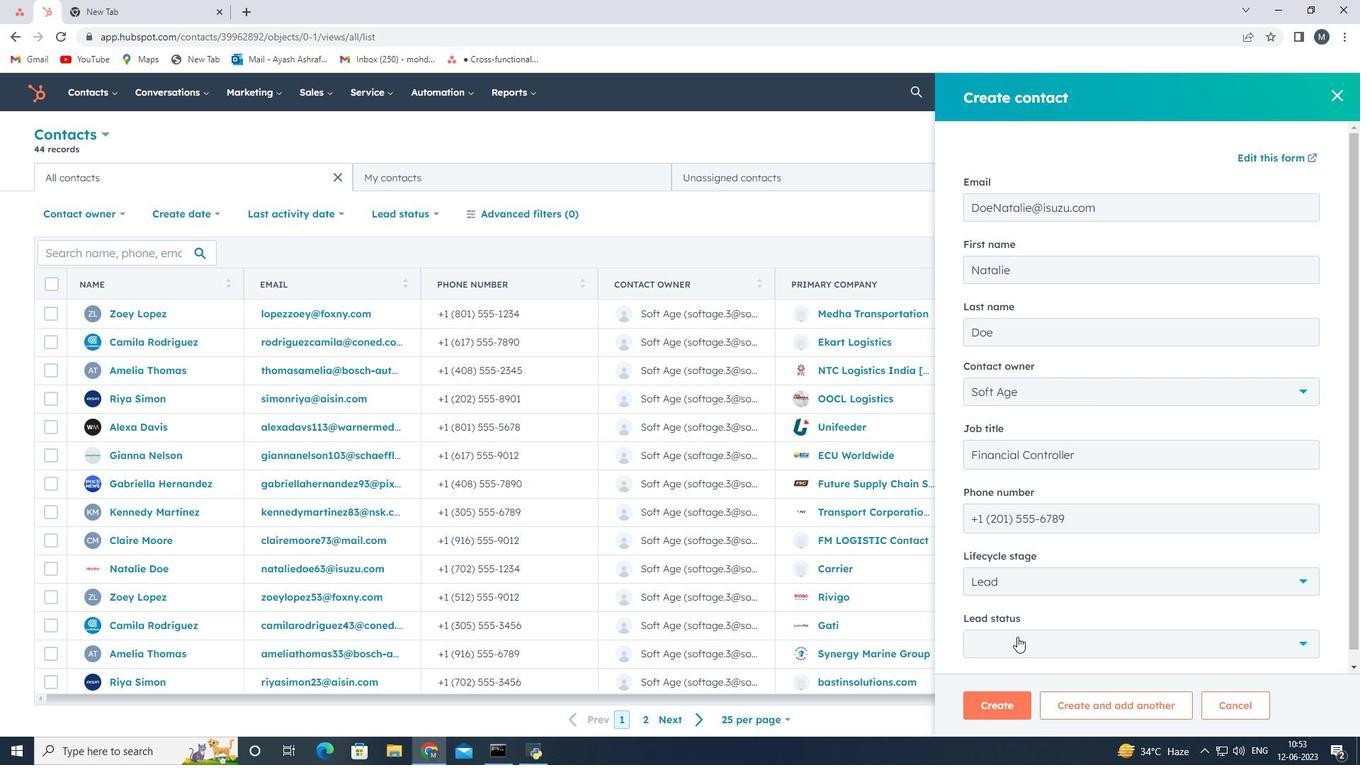 
Action: Mouse moved to (1020, 517)
Screenshot: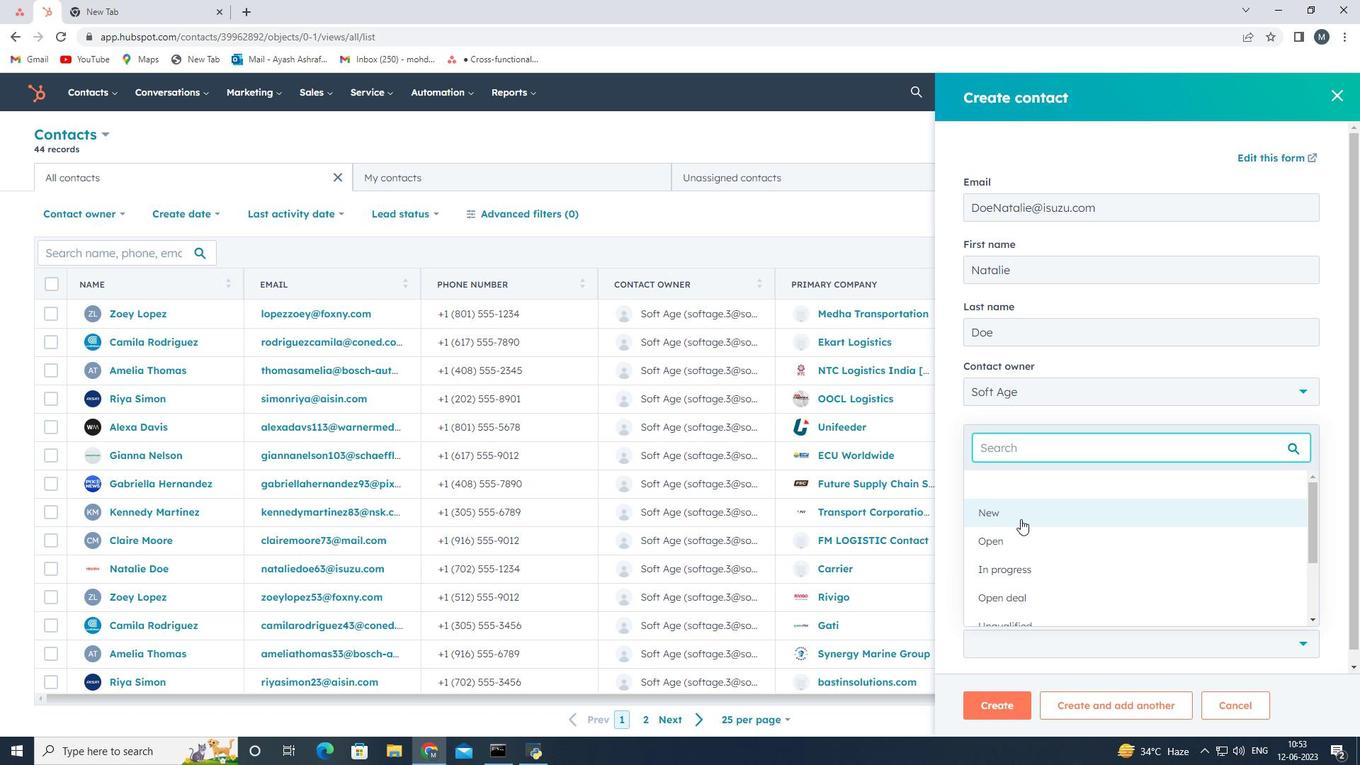
Action: Mouse pressed left at (1020, 517)
Screenshot: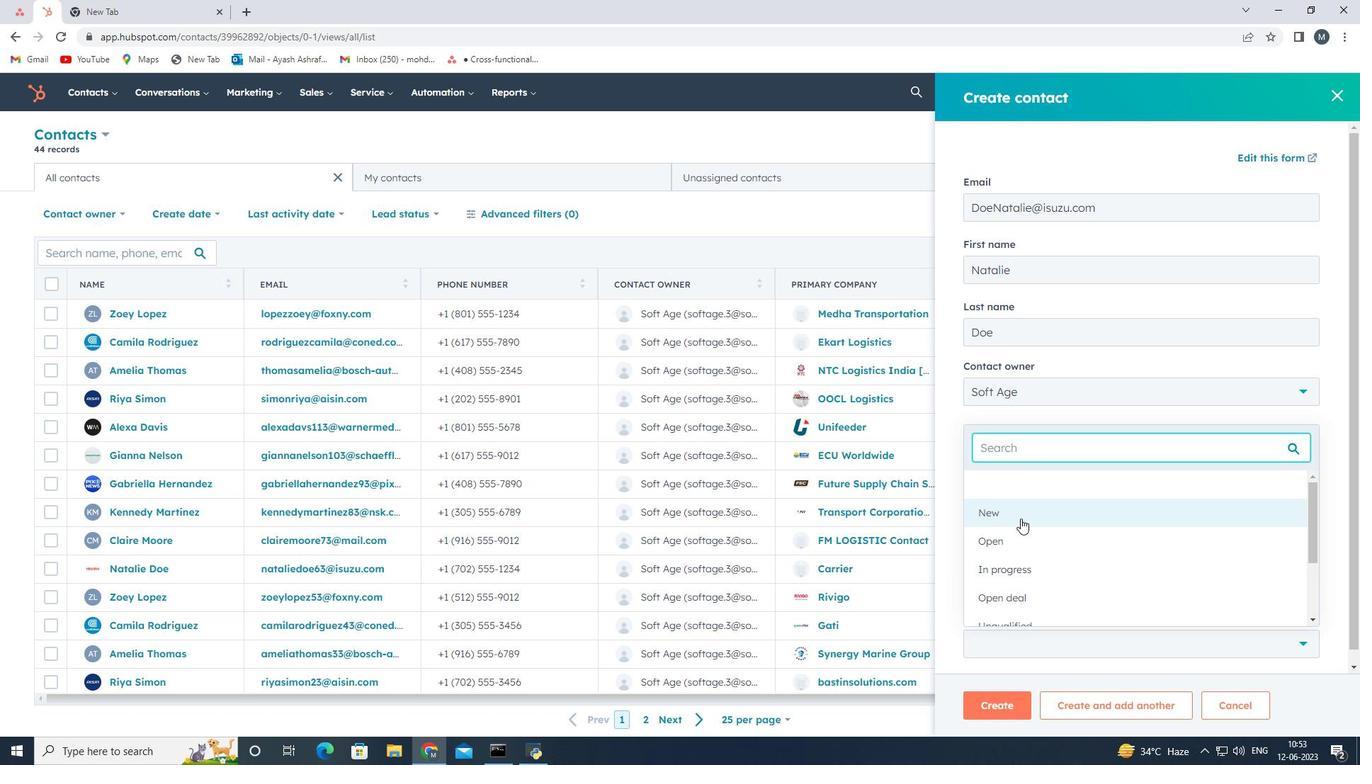 
Action: Mouse moved to (1006, 700)
Screenshot: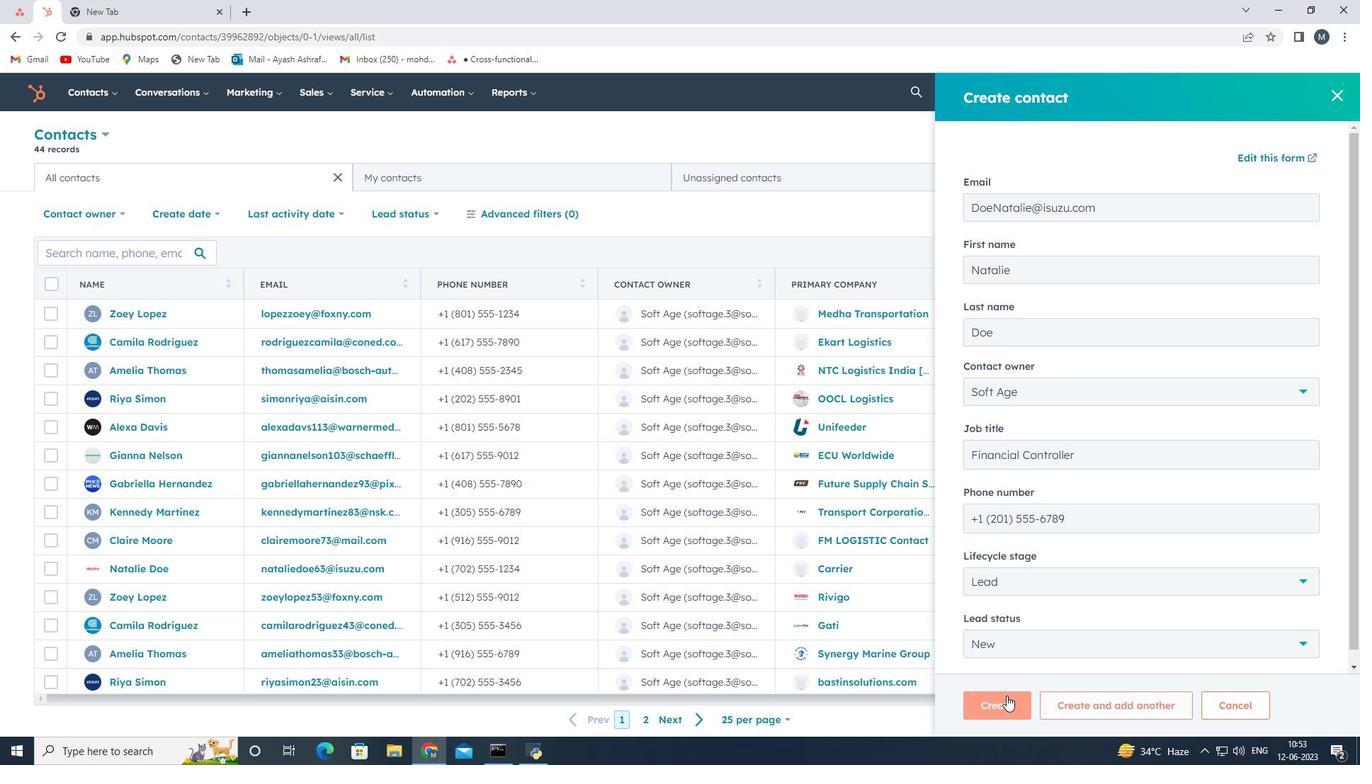 
Action: Mouse pressed left at (1006, 700)
Screenshot: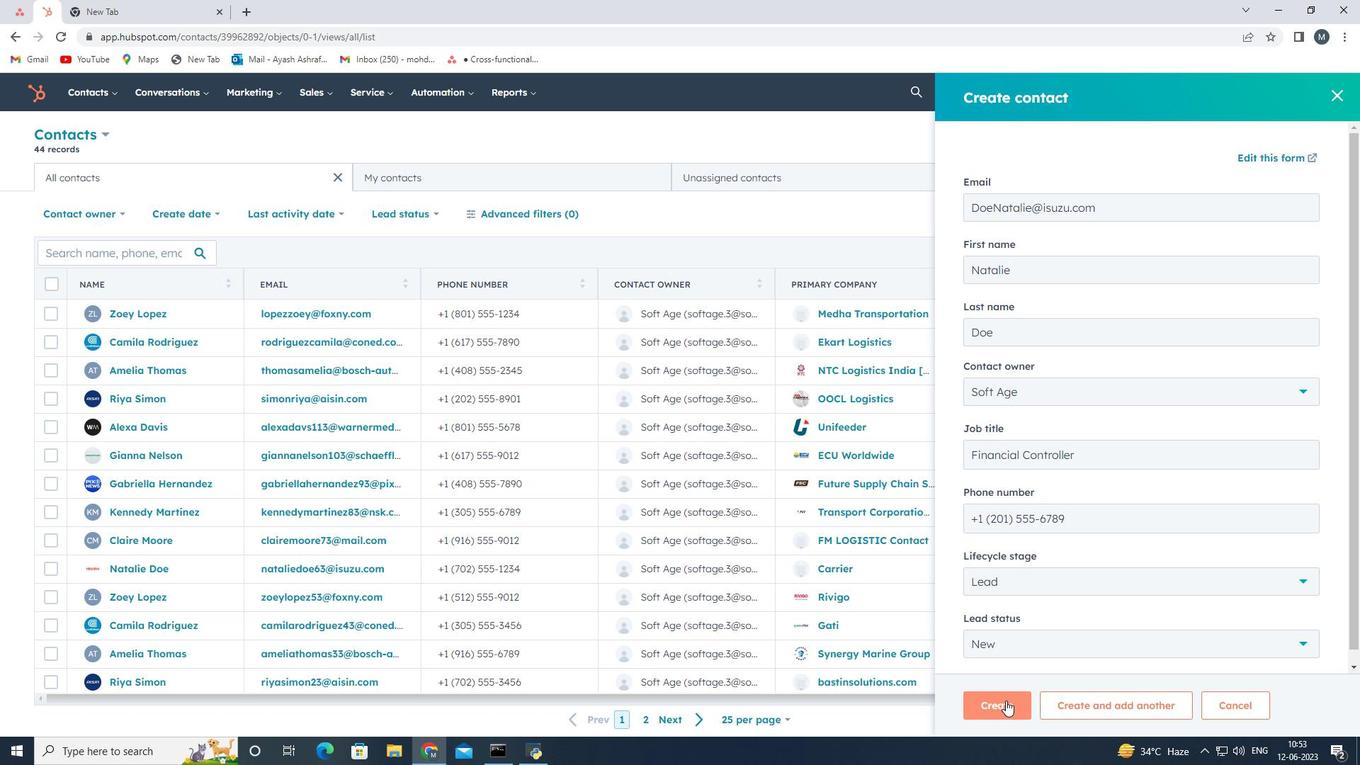 
Action: Mouse moved to (954, 478)
Screenshot: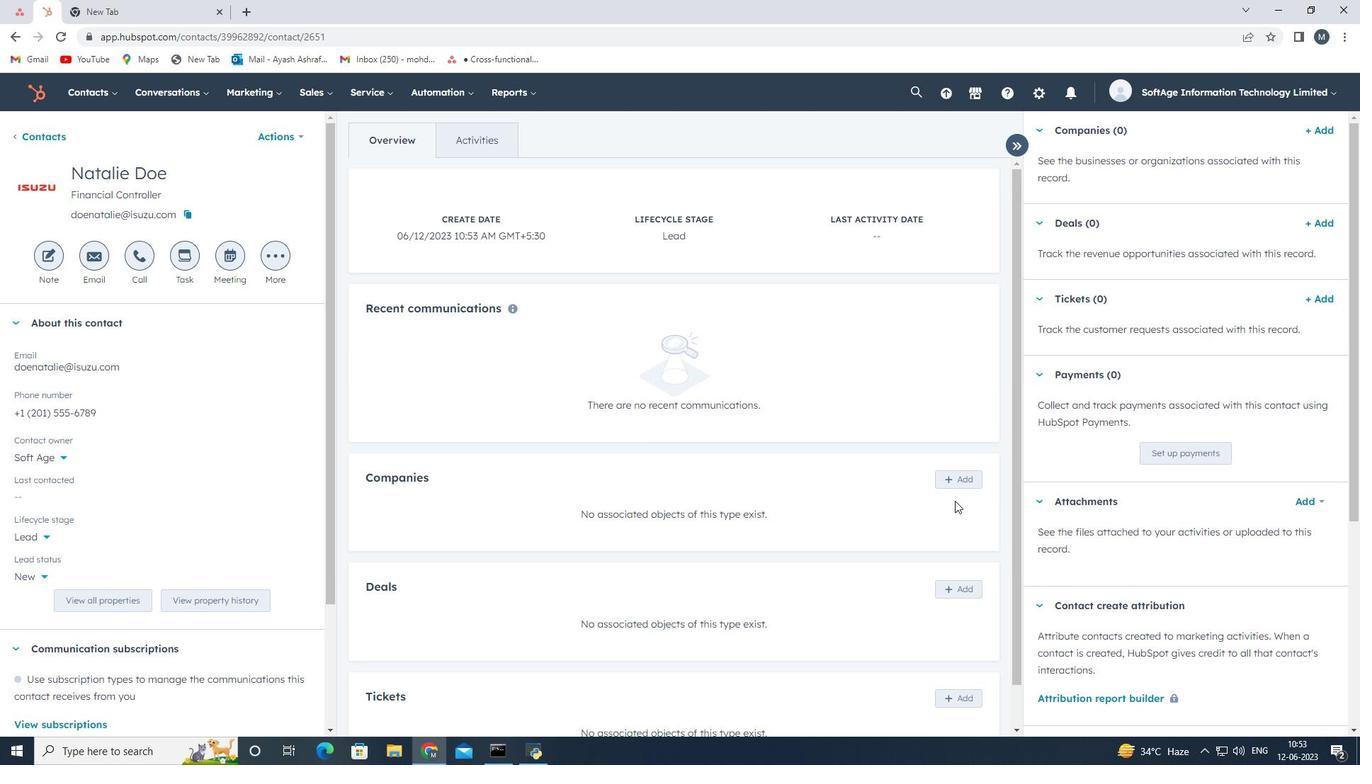 
Action: Mouse pressed left at (954, 478)
Screenshot: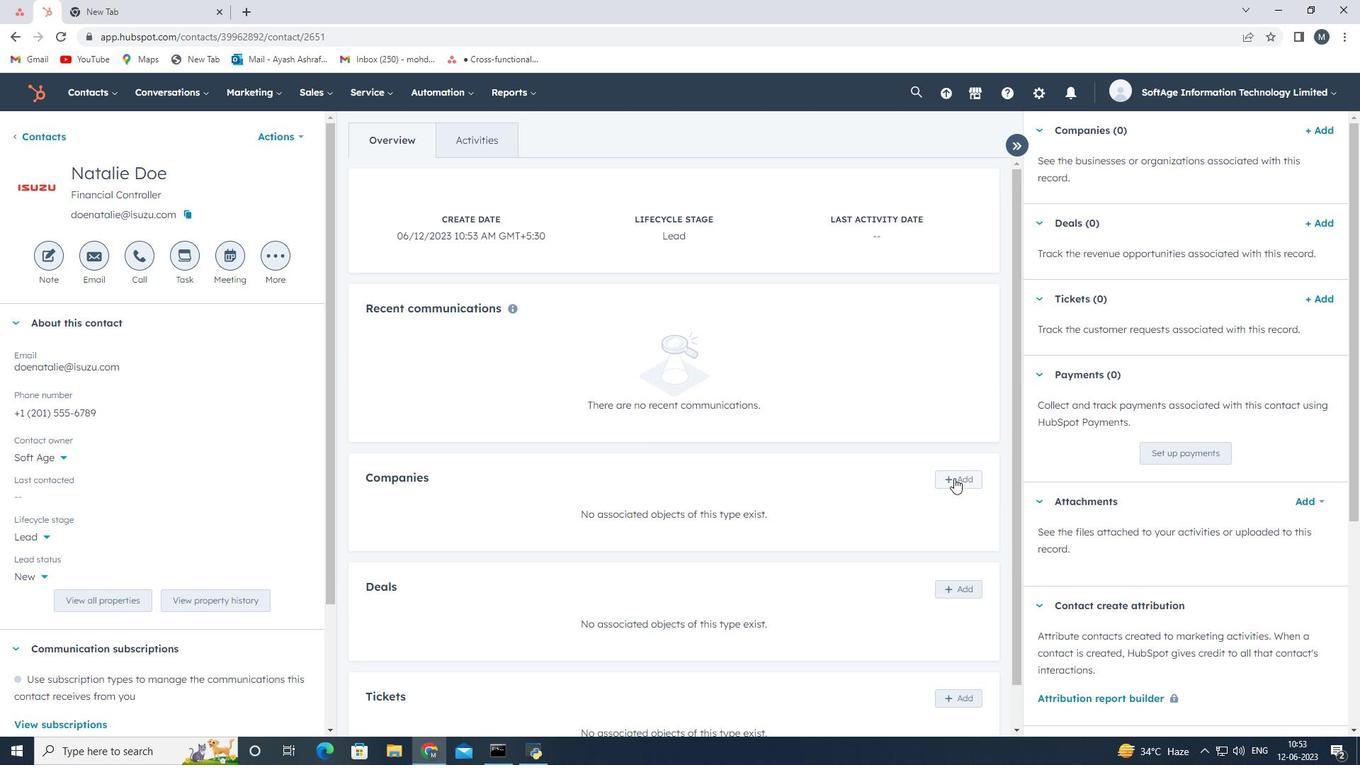 
Action: Mouse moved to (1079, 167)
Screenshot: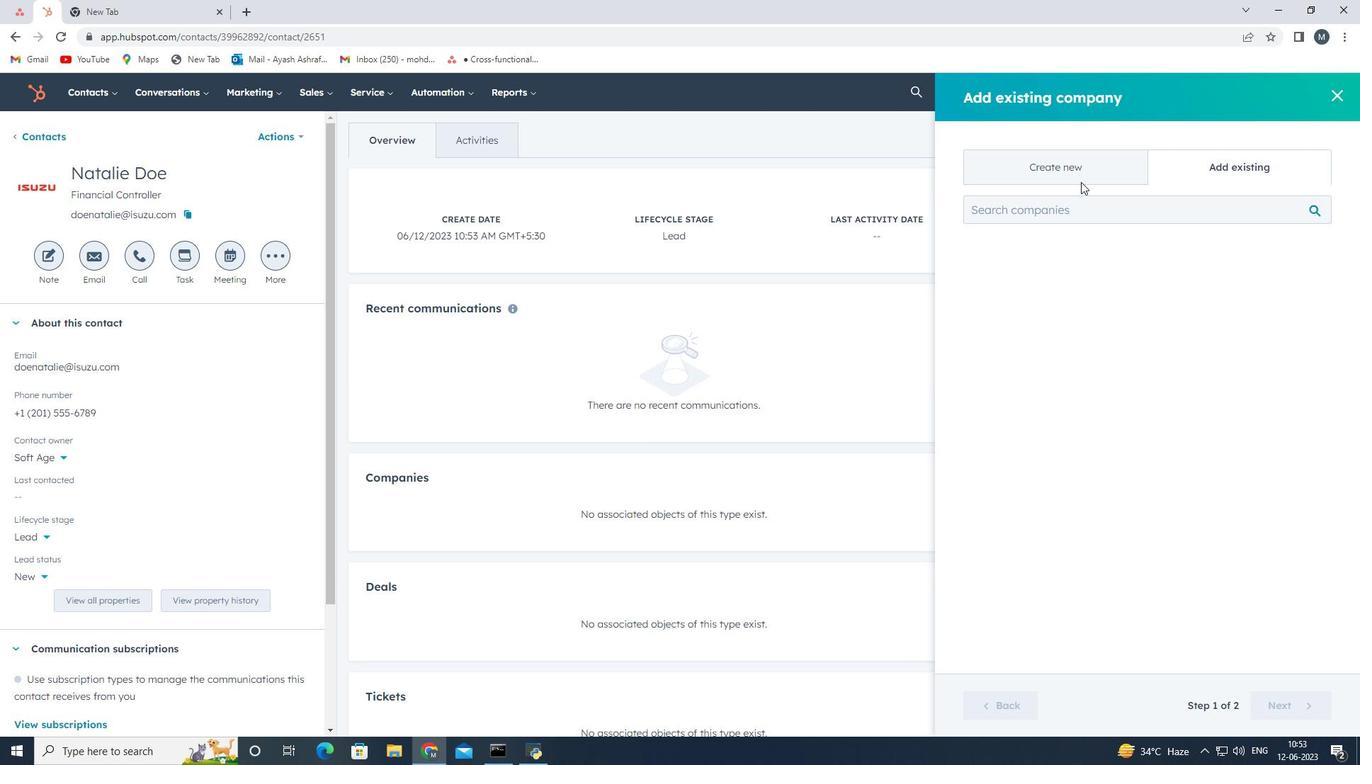
Action: Mouse pressed left at (1079, 167)
Screenshot: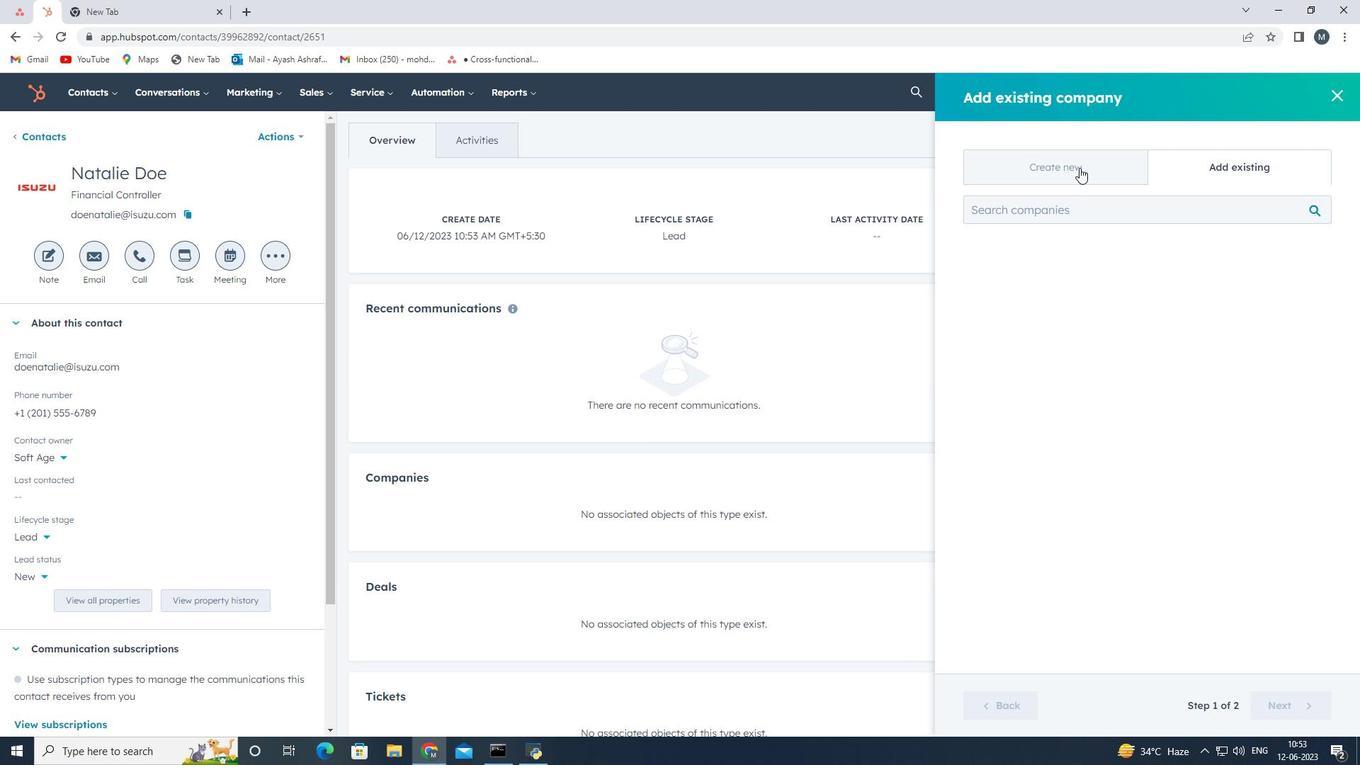 
Action: Mouse moved to (1018, 252)
Screenshot: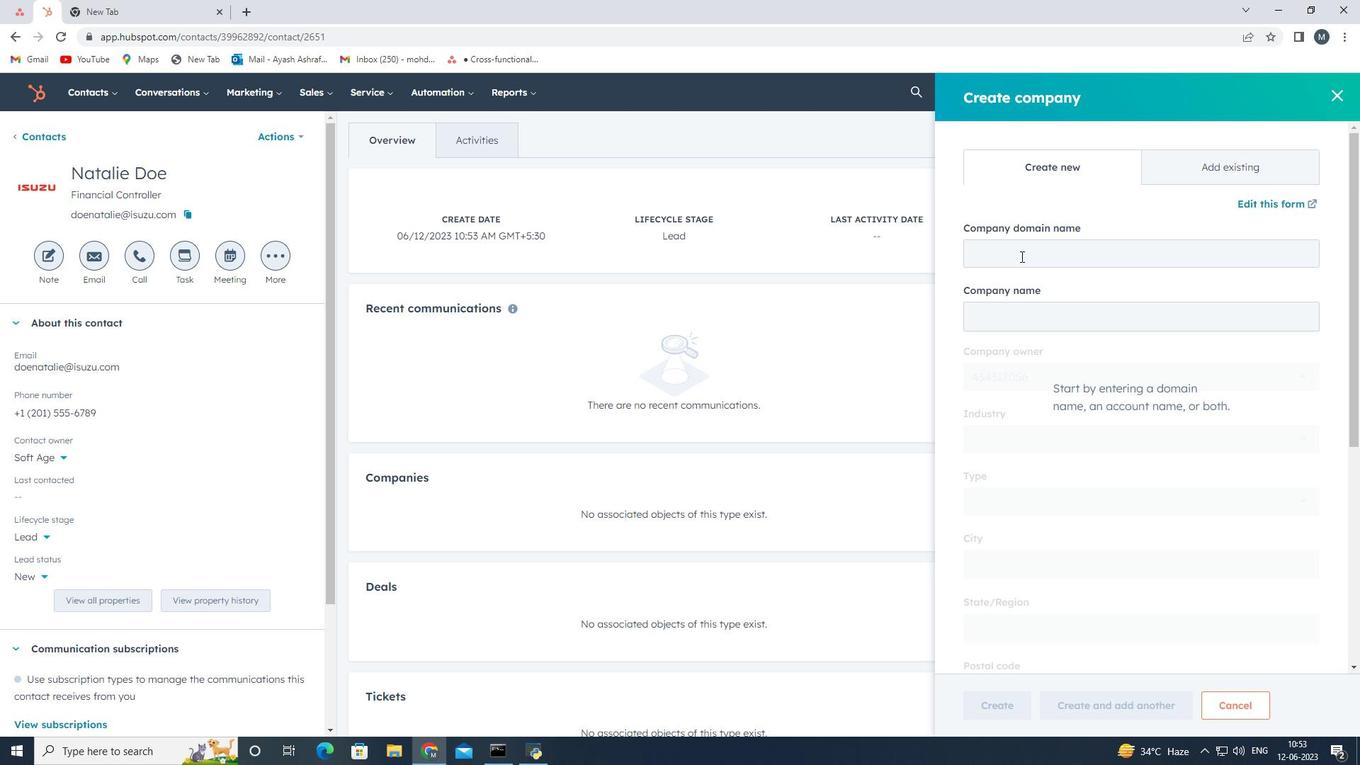 
Action: Mouse pressed left at (1018, 252)
Screenshot: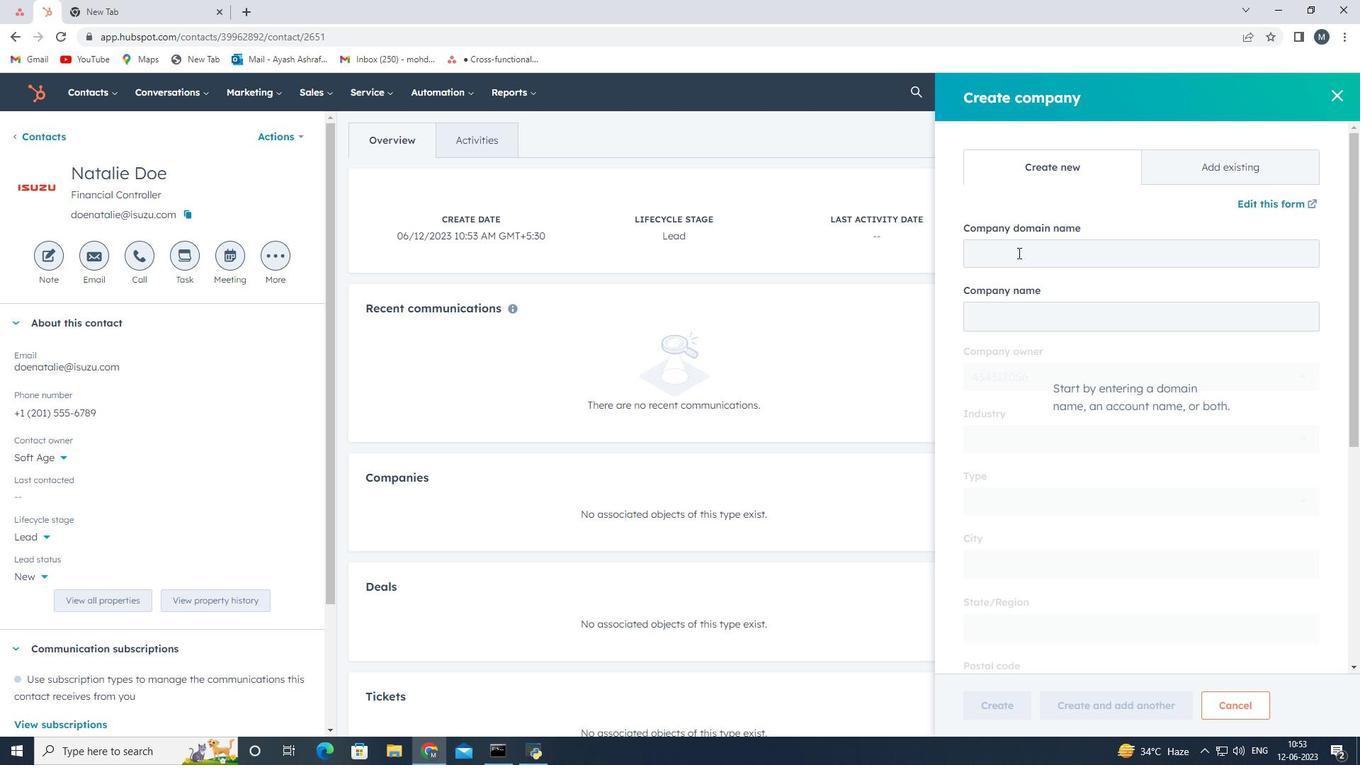 
Action: Mouse moved to (1358, 169)
Screenshot: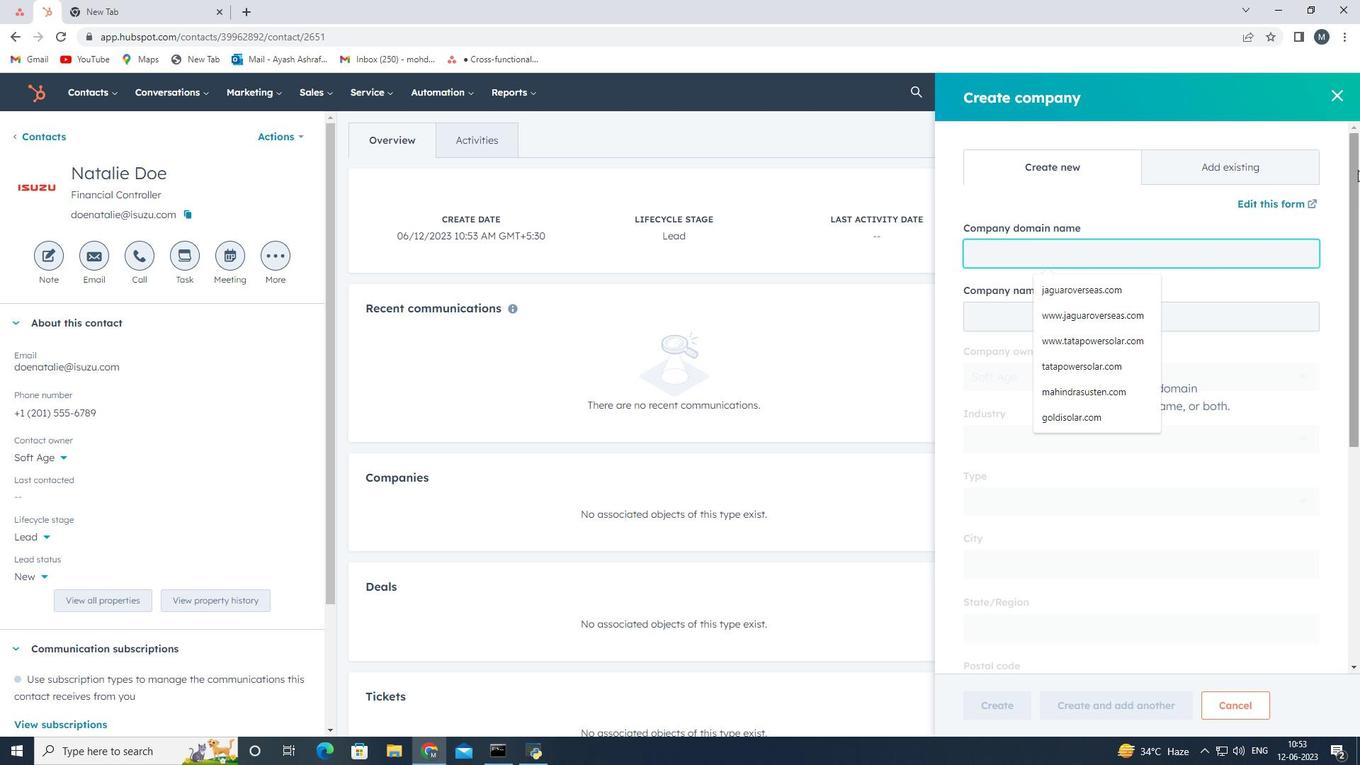 
Action: Key pressed www.flyjaclogistics.com
Screenshot: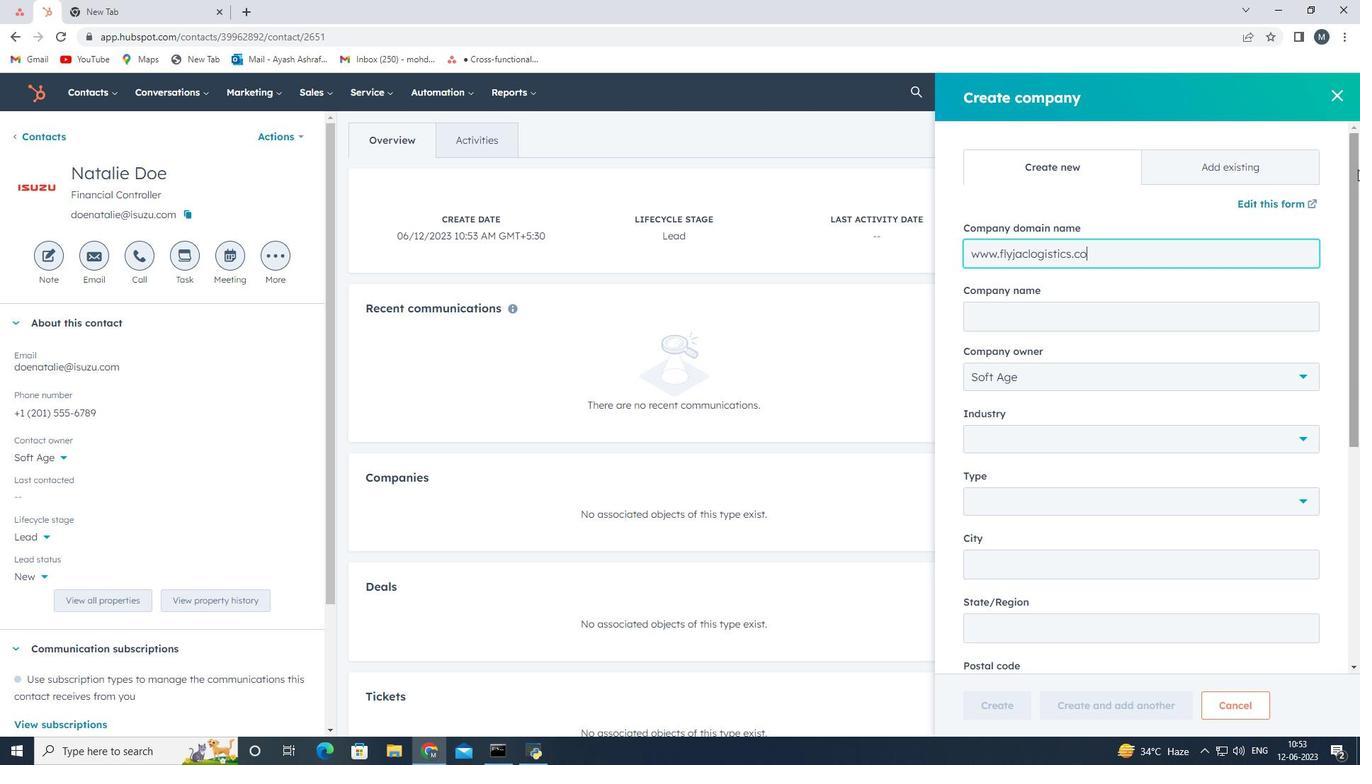 
Action: Mouse moved to (1172, 498)
Screenshot: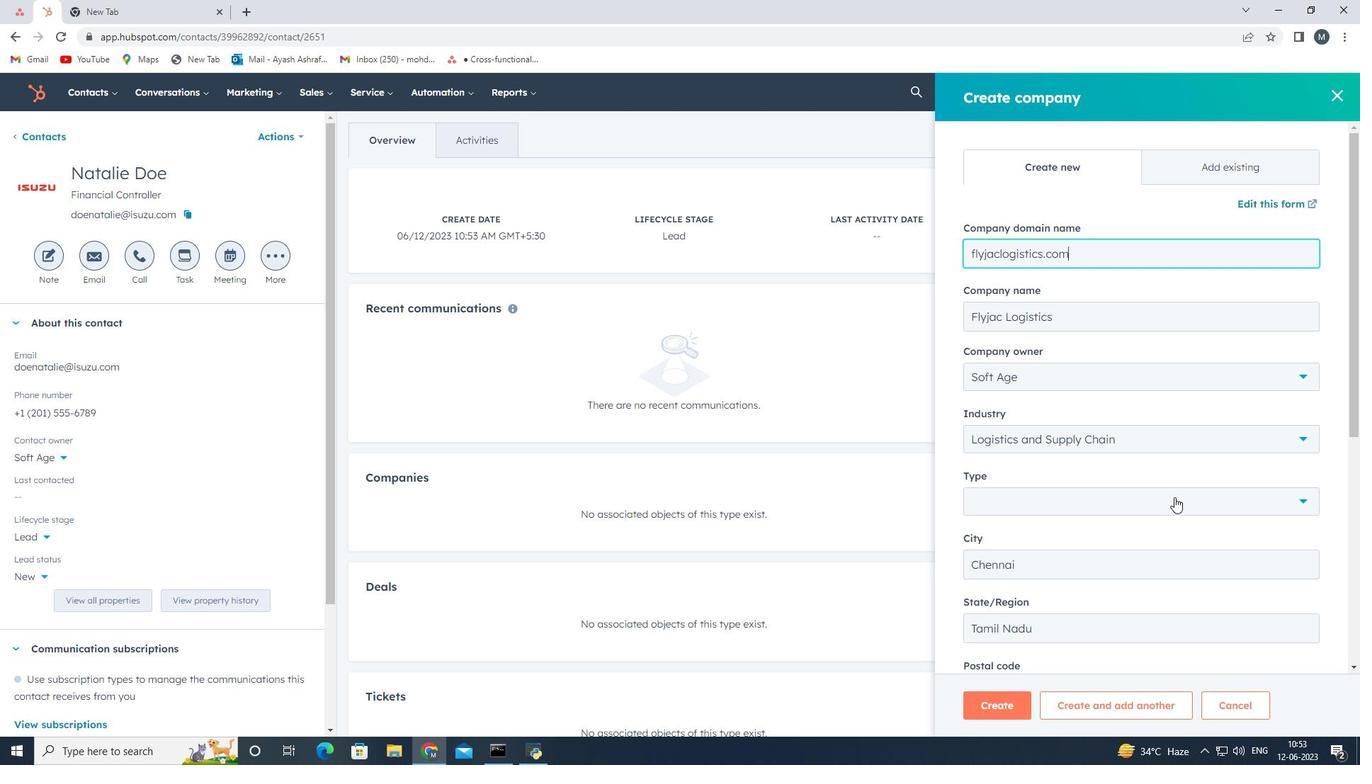 
Action: Mouse pressed left at (1172, 498)
Screenshot: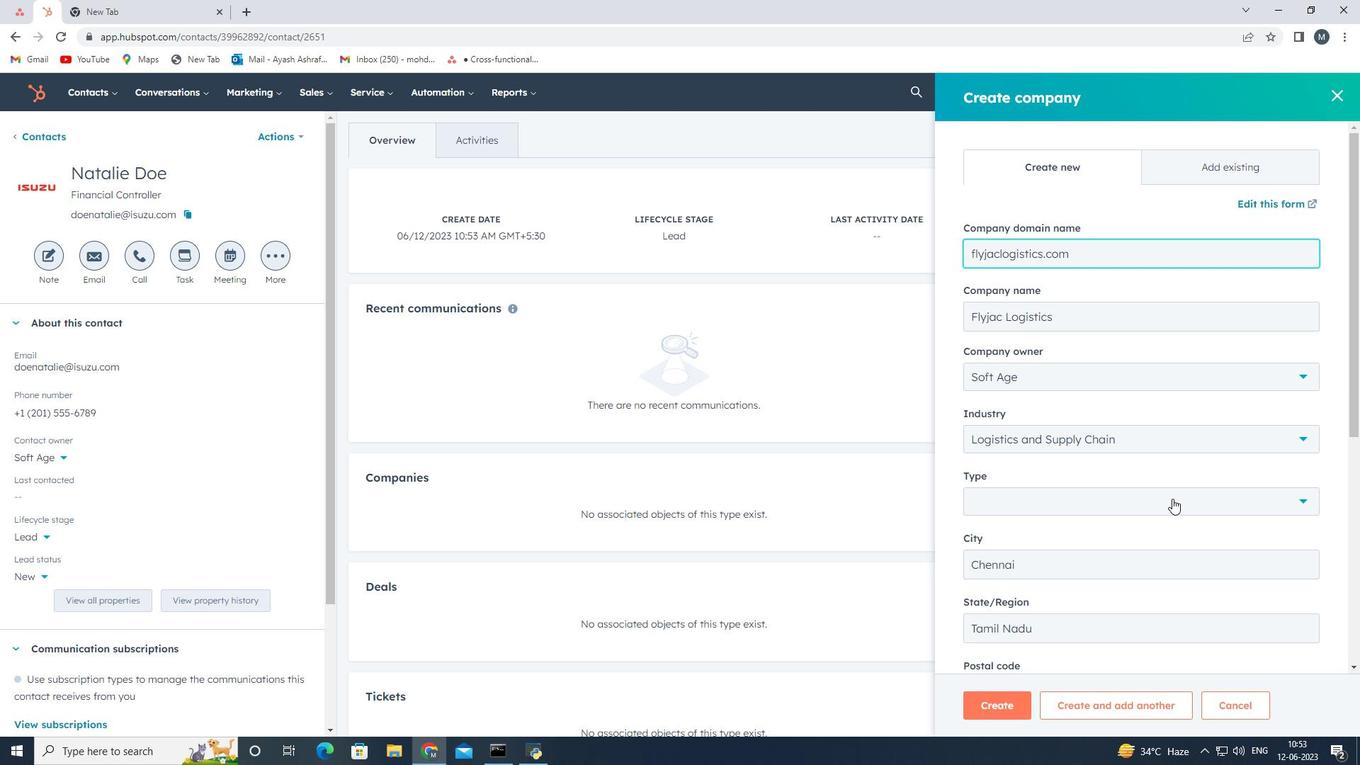 
Action: Mouse moved to (1006, 632)
Screenshot: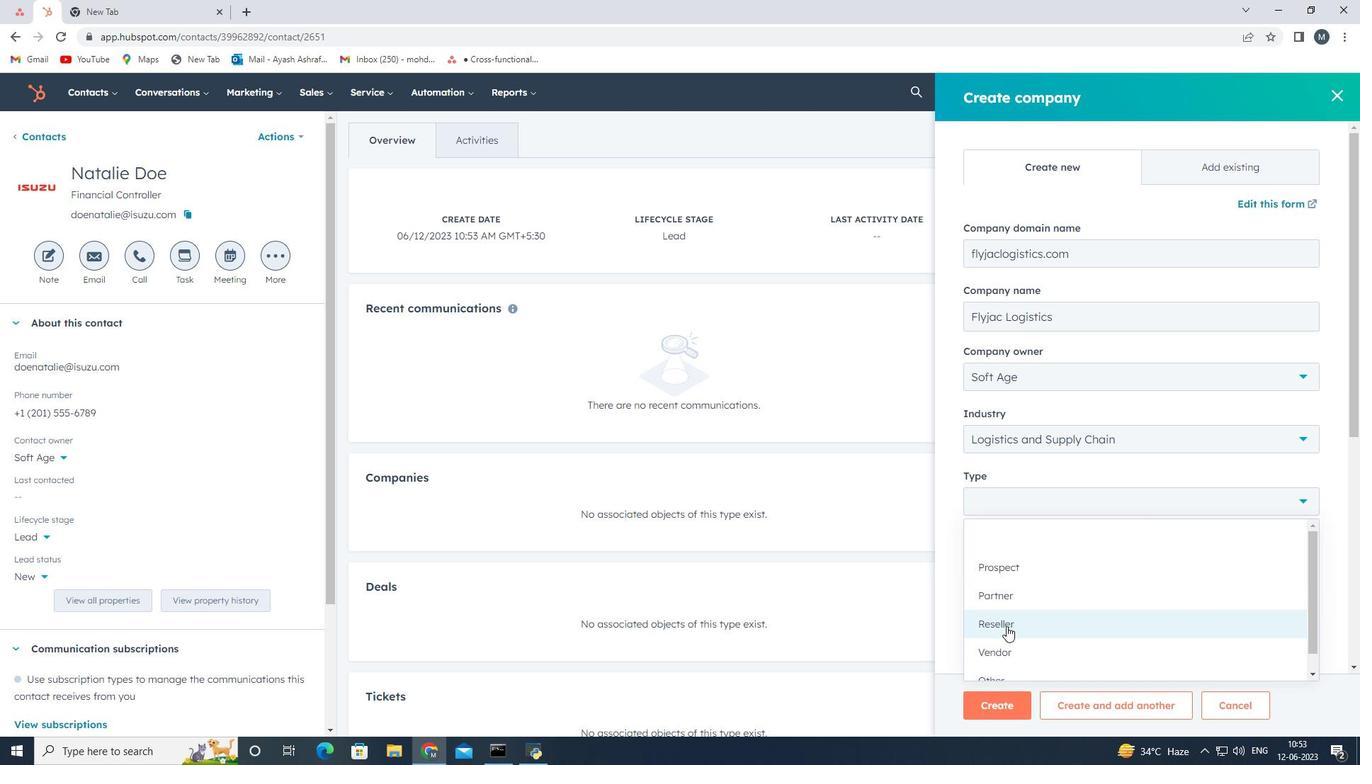 
Action: Mouse pressed left at (1006, 632)
Screenshot: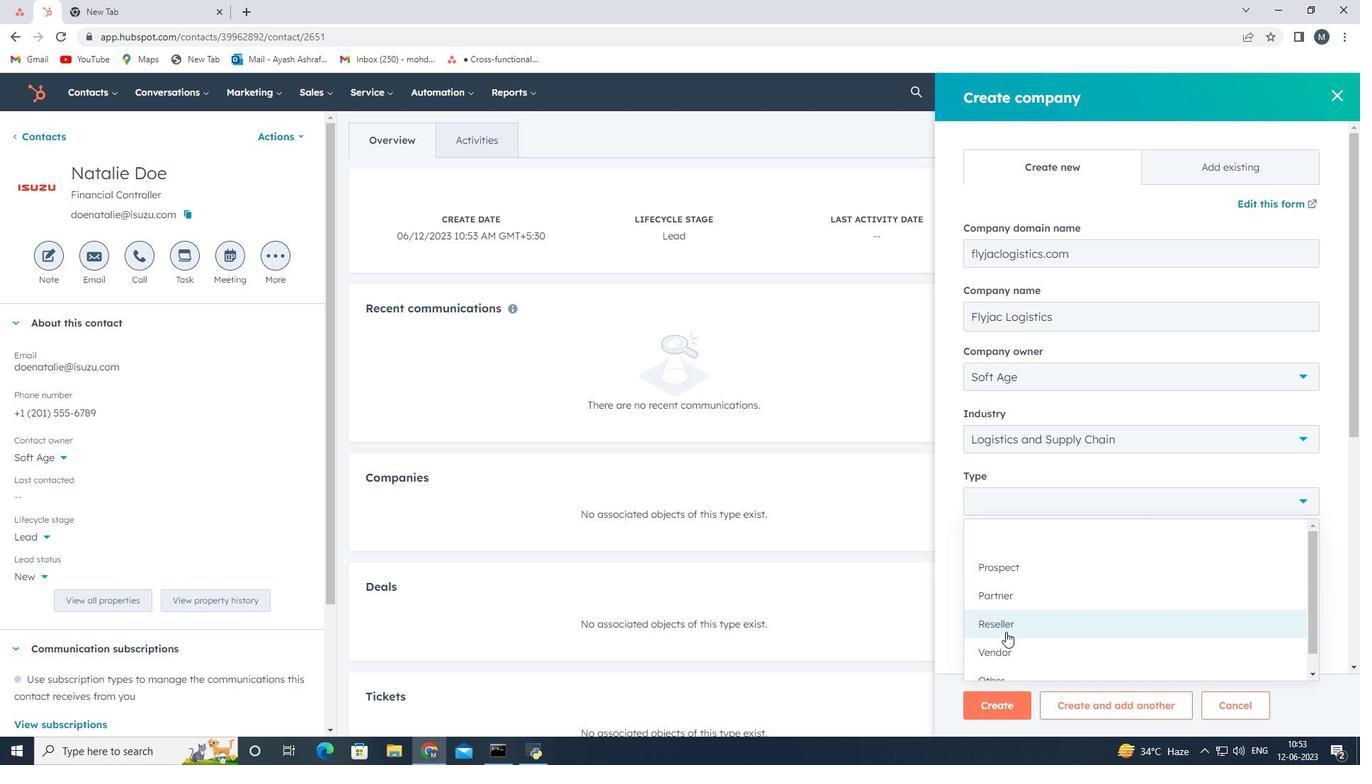 
Action: Mouse moved to (1086, 462)
Screenshot: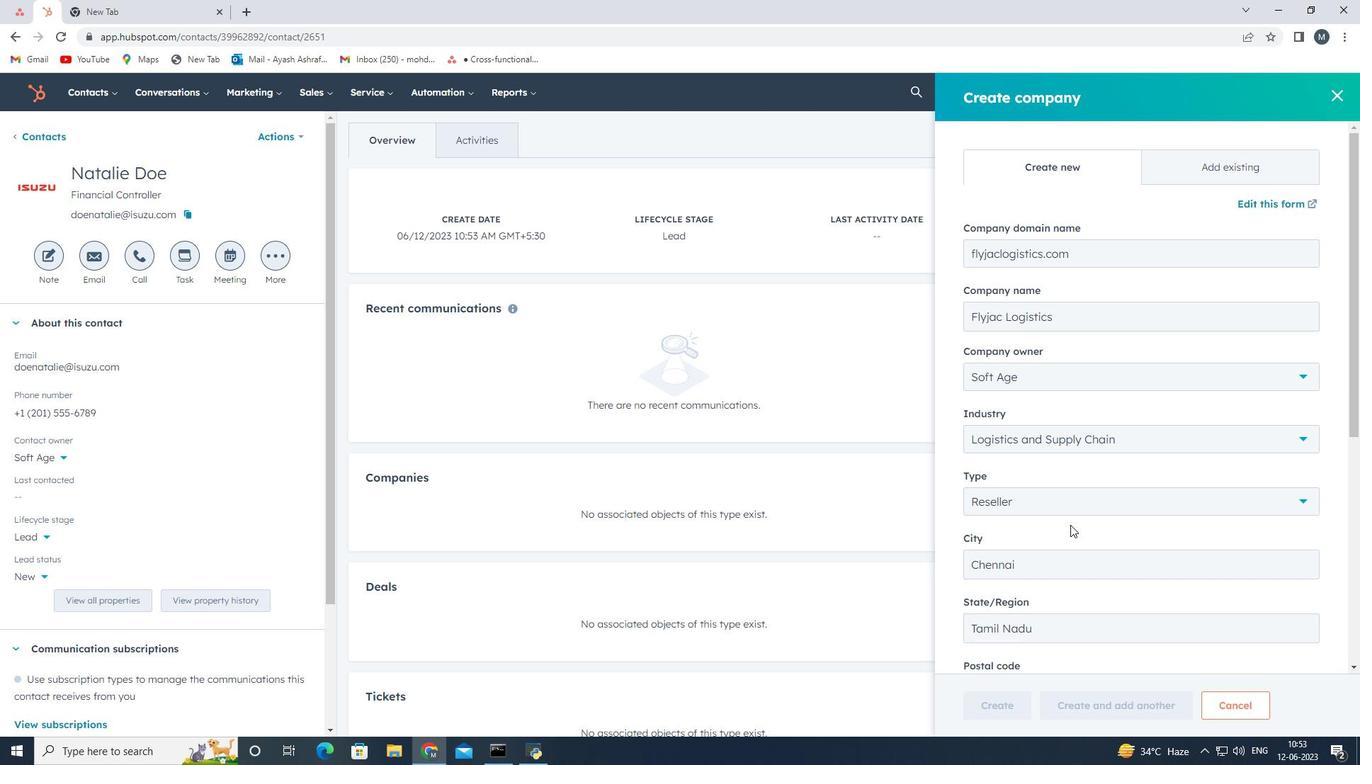 
Action: Mouse scrolled (1086, 461) with delta (0, 0)
Screenshot: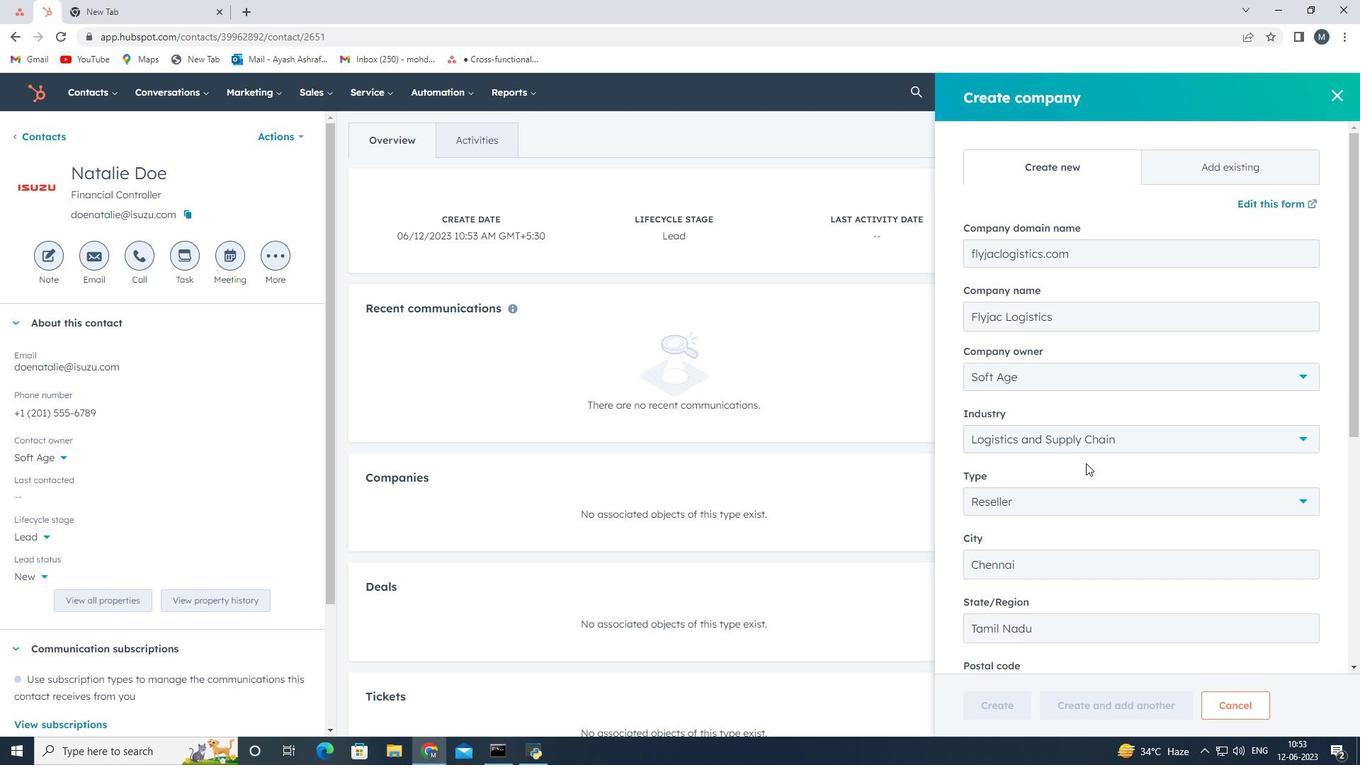 
Action: Mouse scrolled (1086, 461) with delta (0, 0)
Screenshot: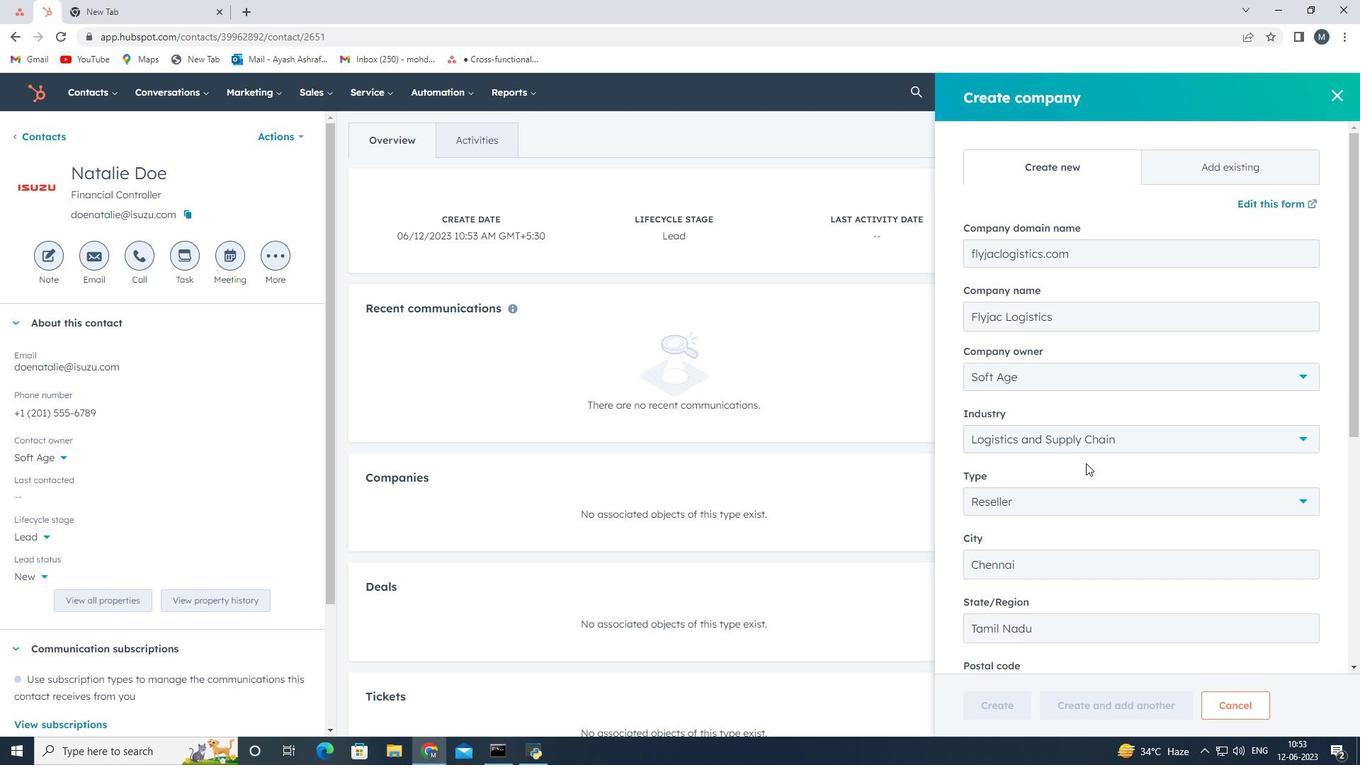 
Action: Mouse scrolled (1086, 461) with delta (0, 0)
Screenshot: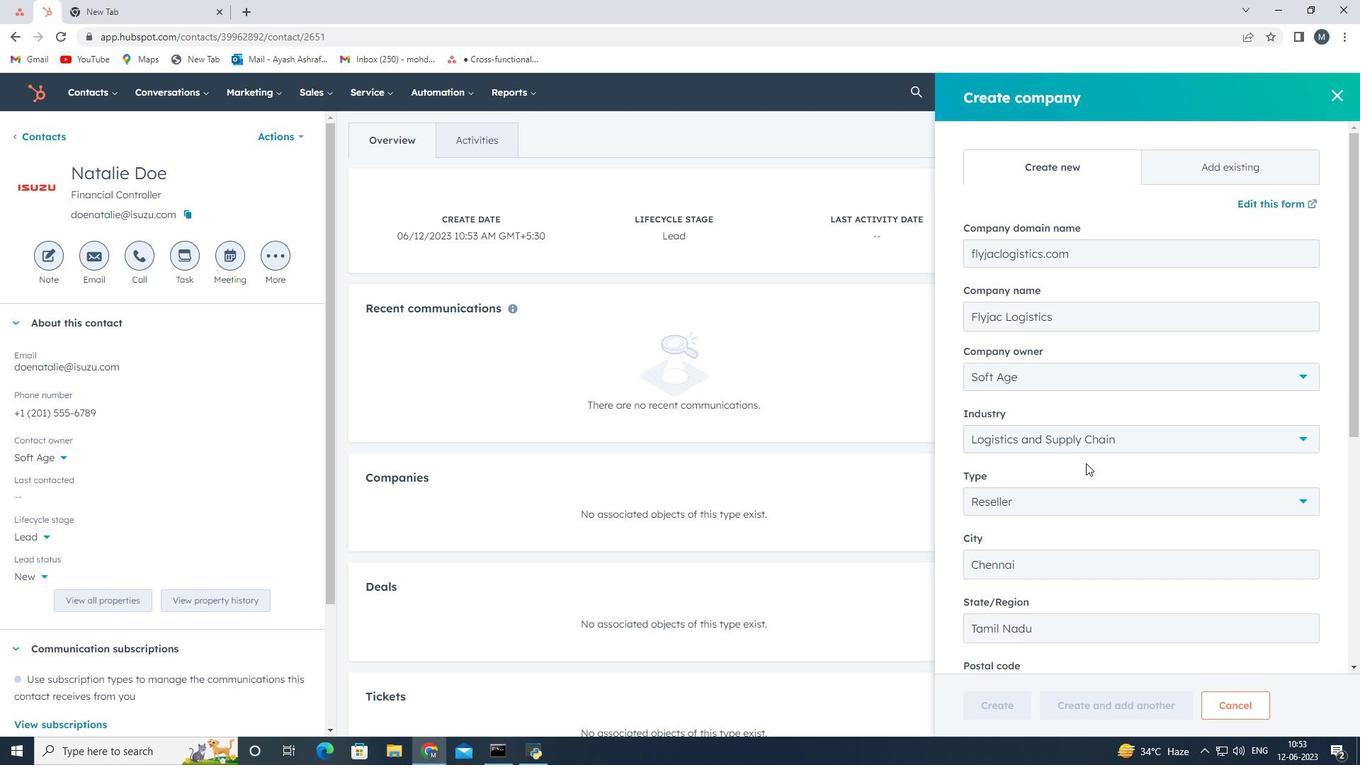 
Action: Mouse scrolled (1086, 461) with delta (0, 0)
Screenshot: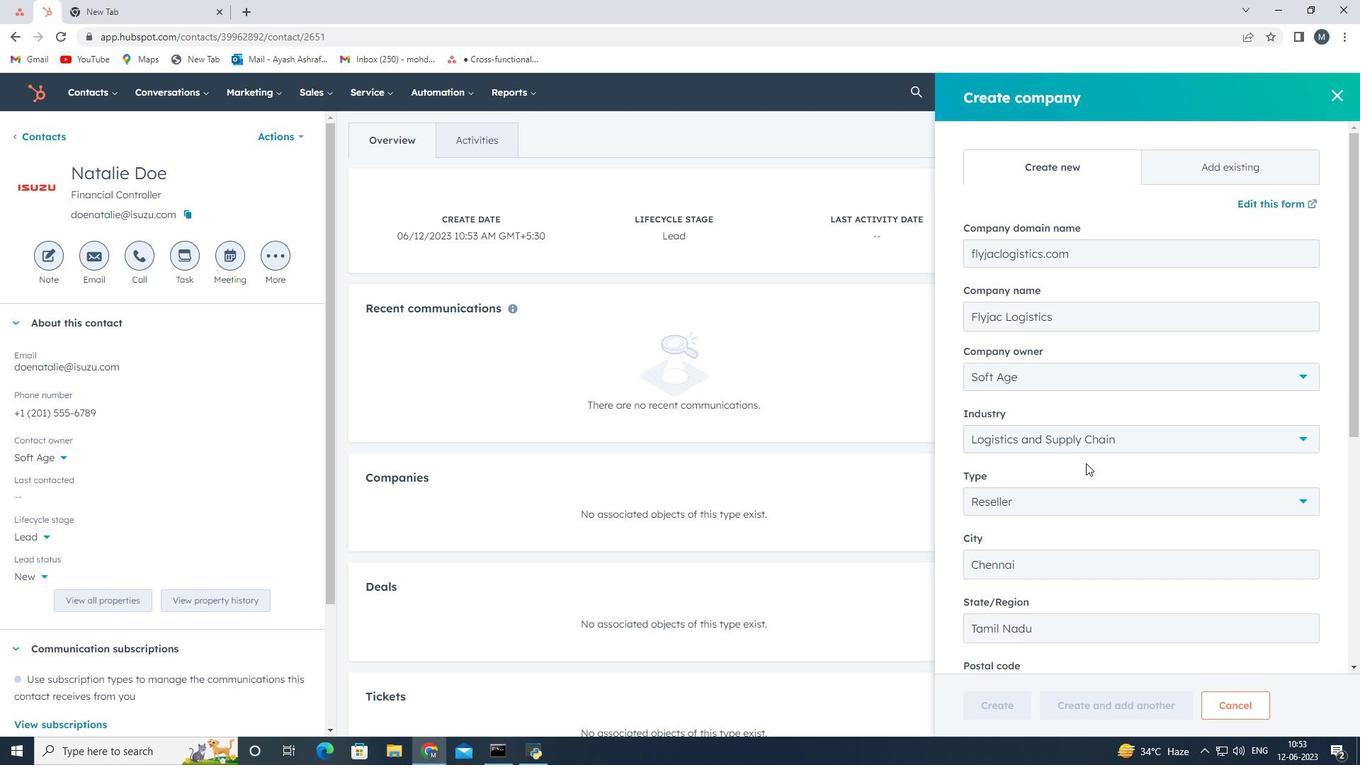 
Action: Mouse scrolled (1086, 461) with delta (0, 0)
Screenshot: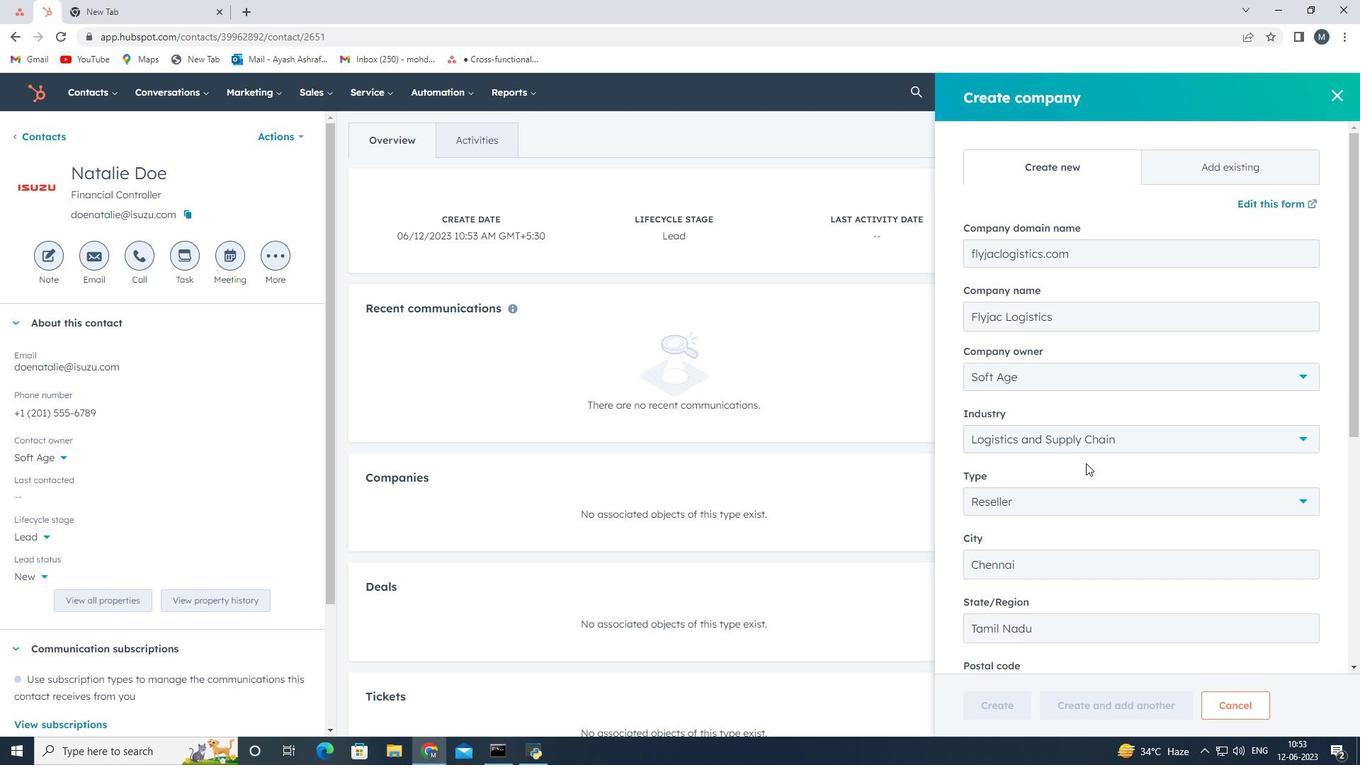 
Action: Mouse scrolled (1086, 461) with delta (0, 0)
Screenshot: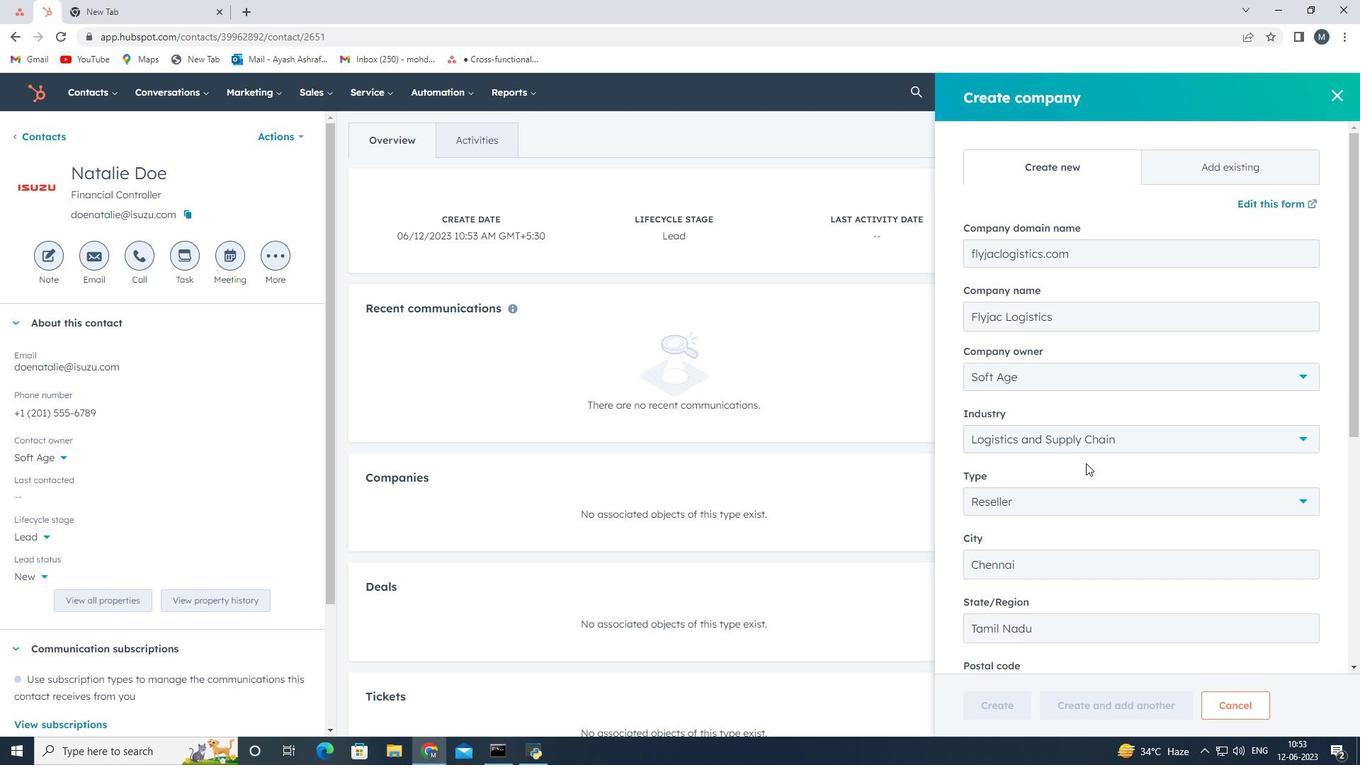 
Action: Mouse scrolled (1086, 461) with delta (0, 0)
Screenshot: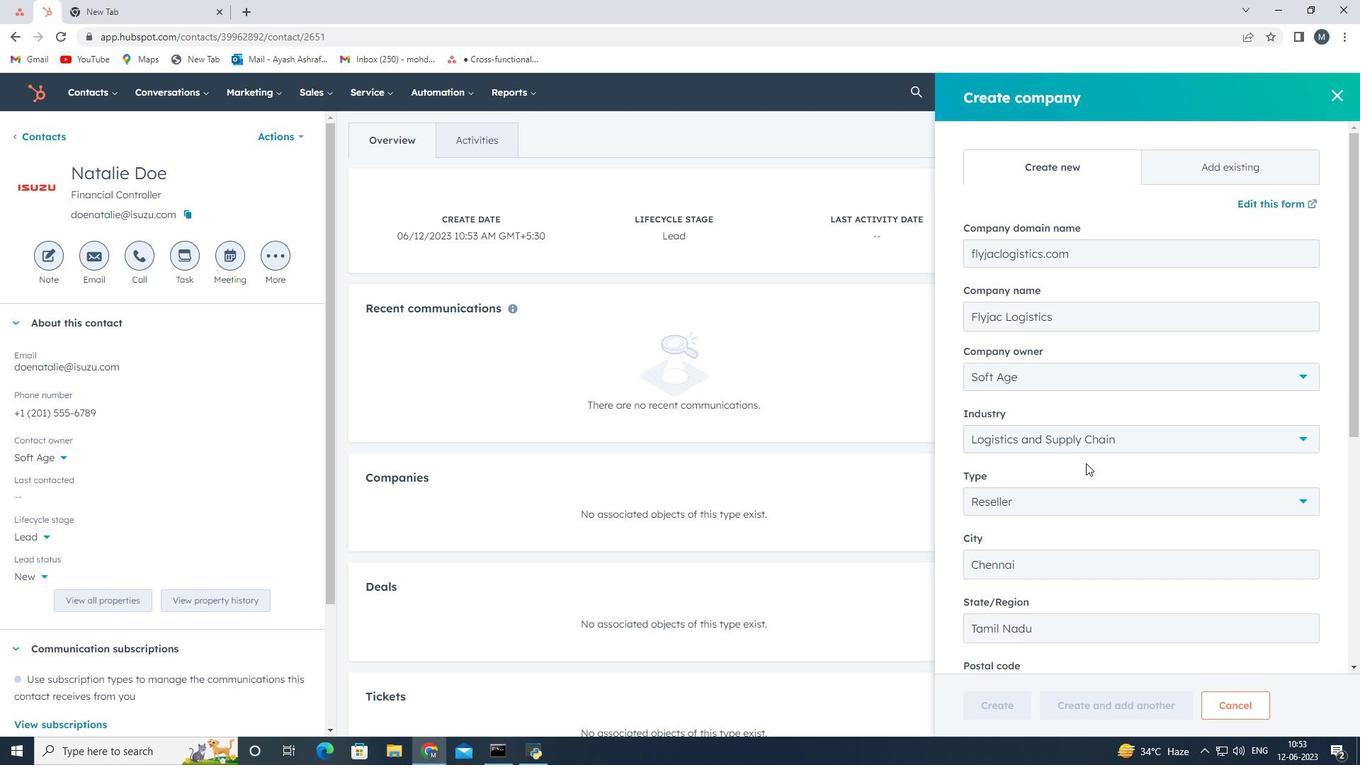 
Action: Mouse moved to (984, 712)
Screenshot: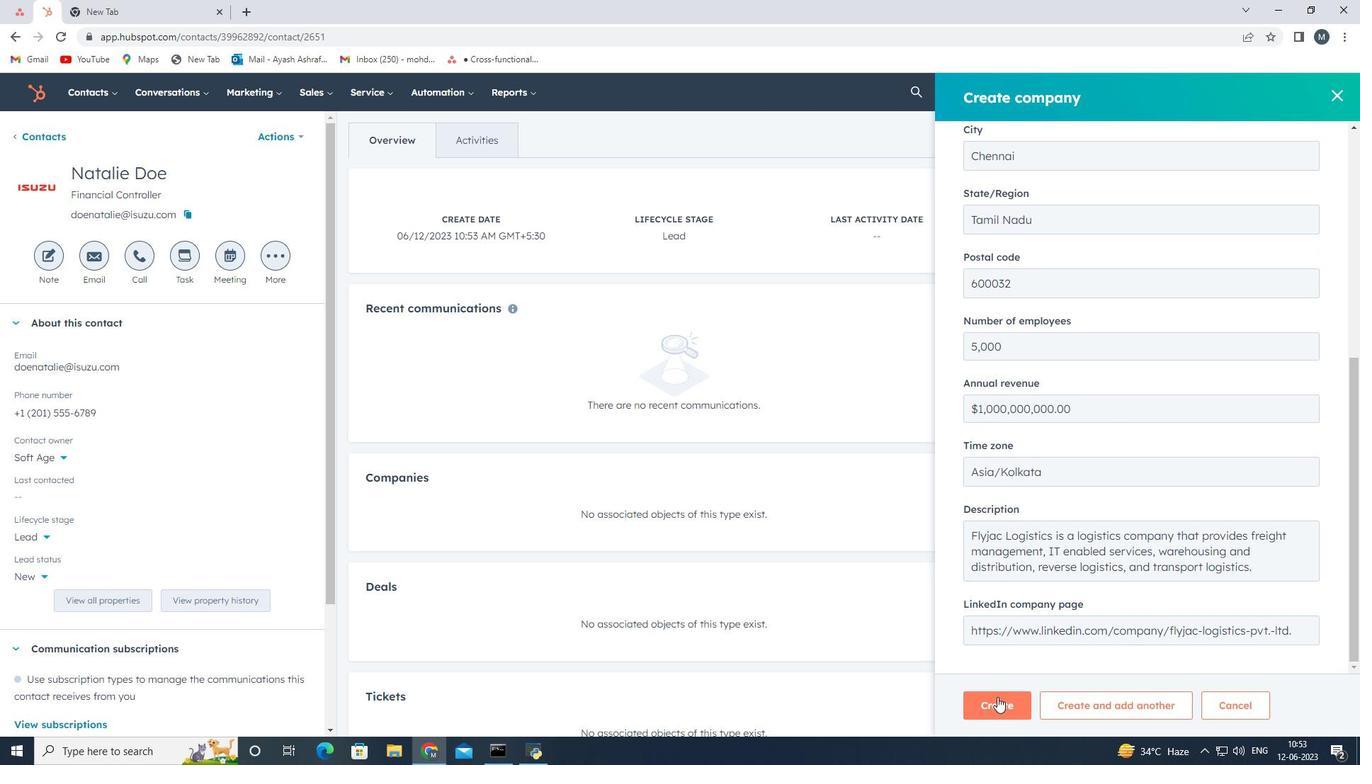 
Action: Mouse pressed left at (984, 712)
Screenshot: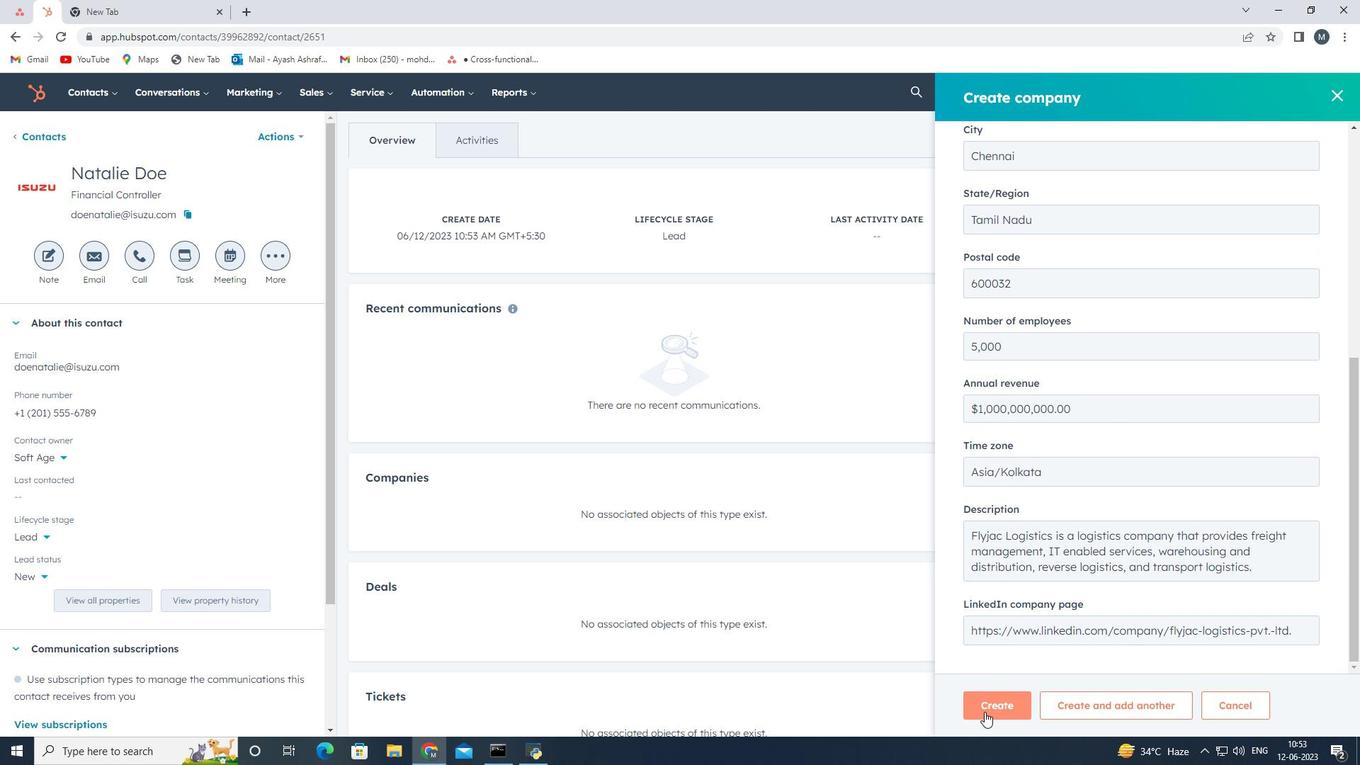 
Action: Mouse moved to (670, 469)
Screenshot: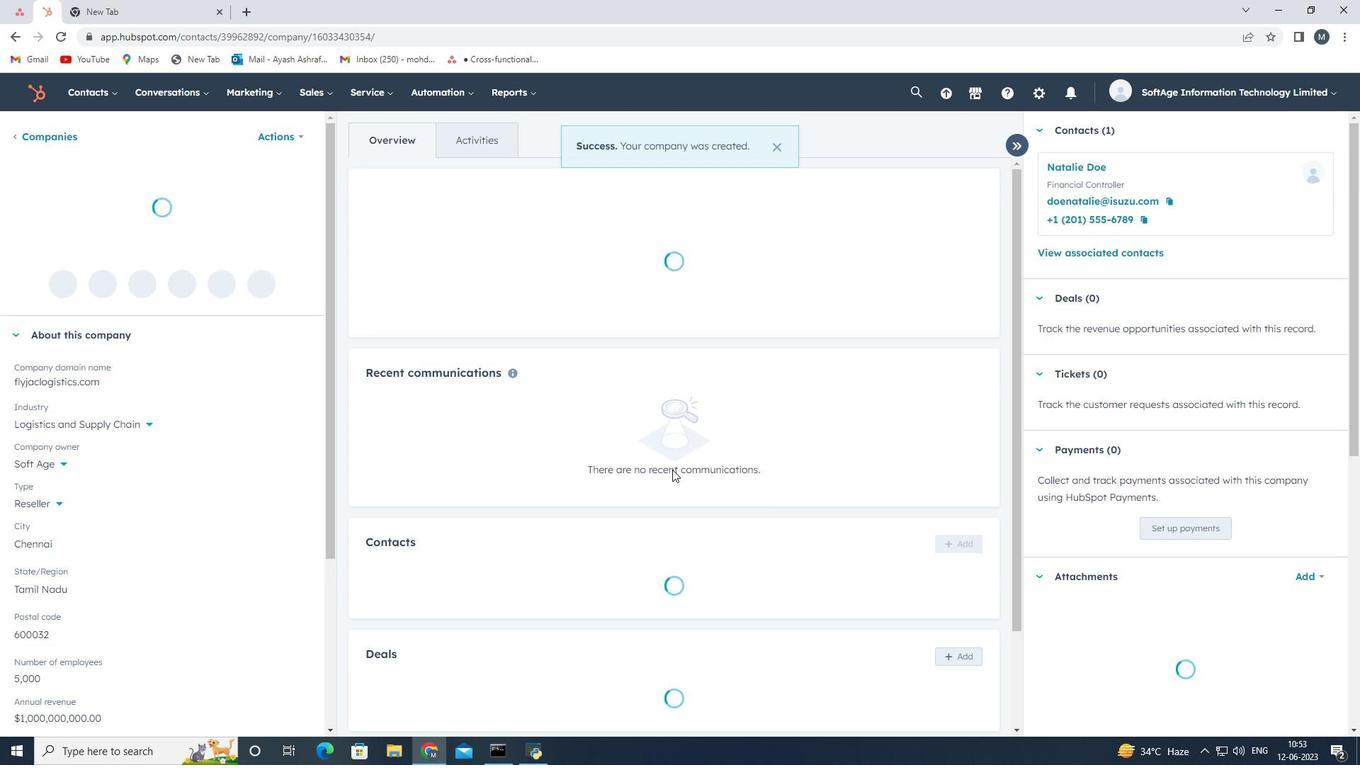 
